 Task: Look for space in Dobrush, Belarus from 7th July, 2023 to 15th July, 2023 for 6 adults in price range Rs.15000 to Rs.20000. Place can be entire place with 3 bedrooms having 3 beds and 3 bathrooms. Property type can be house, flat, guest house. Amenities needed are: washing machine. Booking option can be shelf check-in. Required host language is English.
Action: Mouse moved to (425, 87)
Screenshot: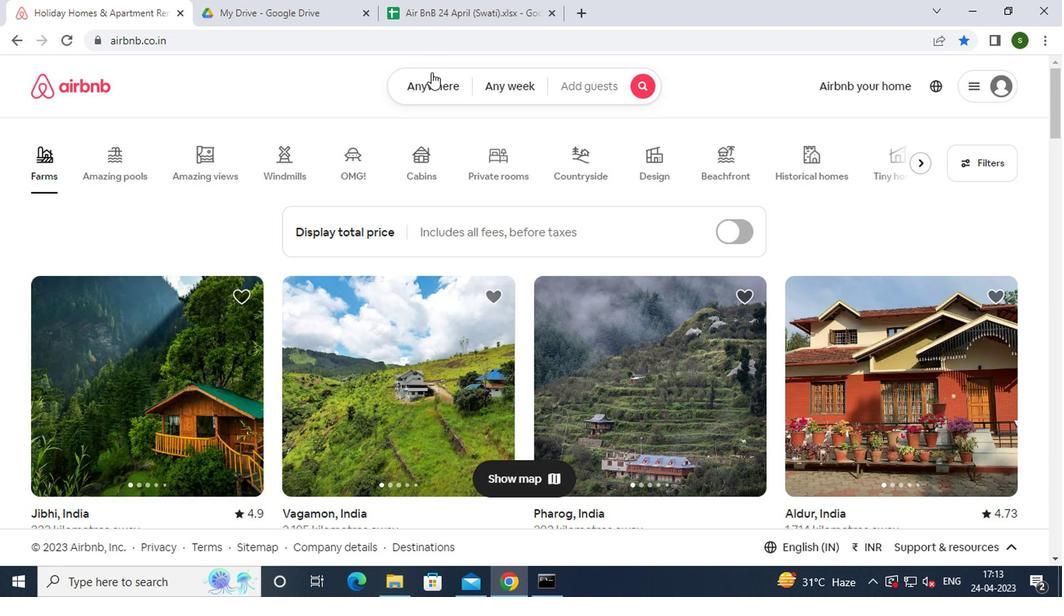 
Action: Mouse pressed left at (425, 87)
Screenshot: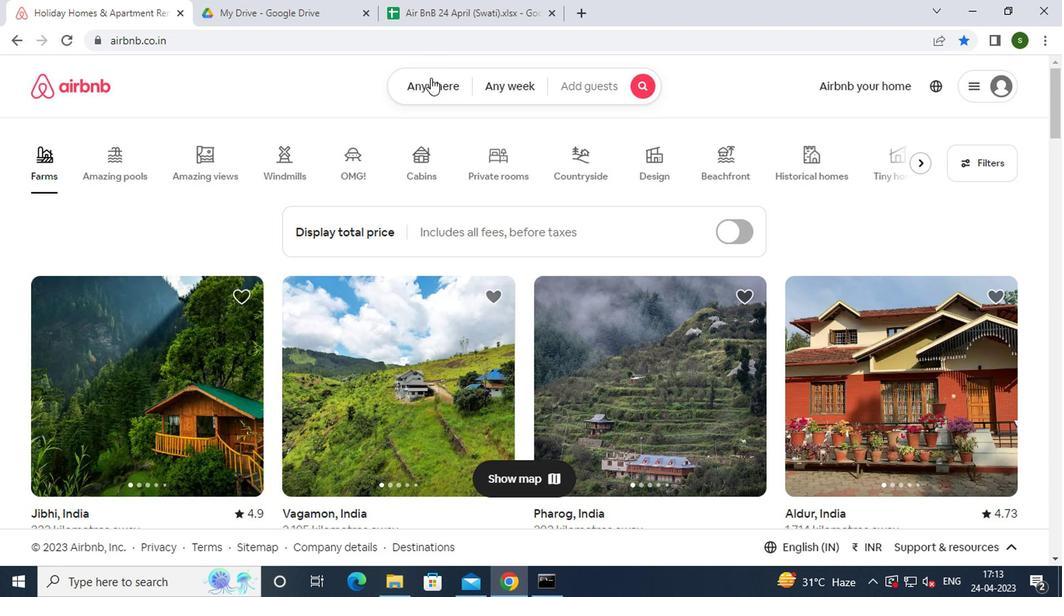
Action: Mouse moved to (298, 148)
Screenshot: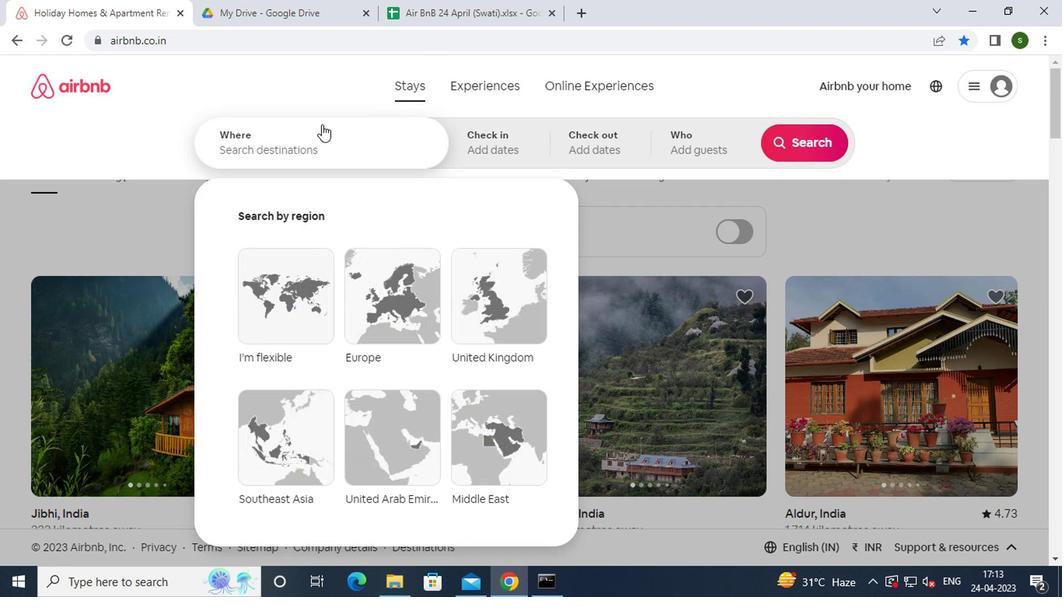 
Action: Mouse pressed left at (298, 148)
Screenshot: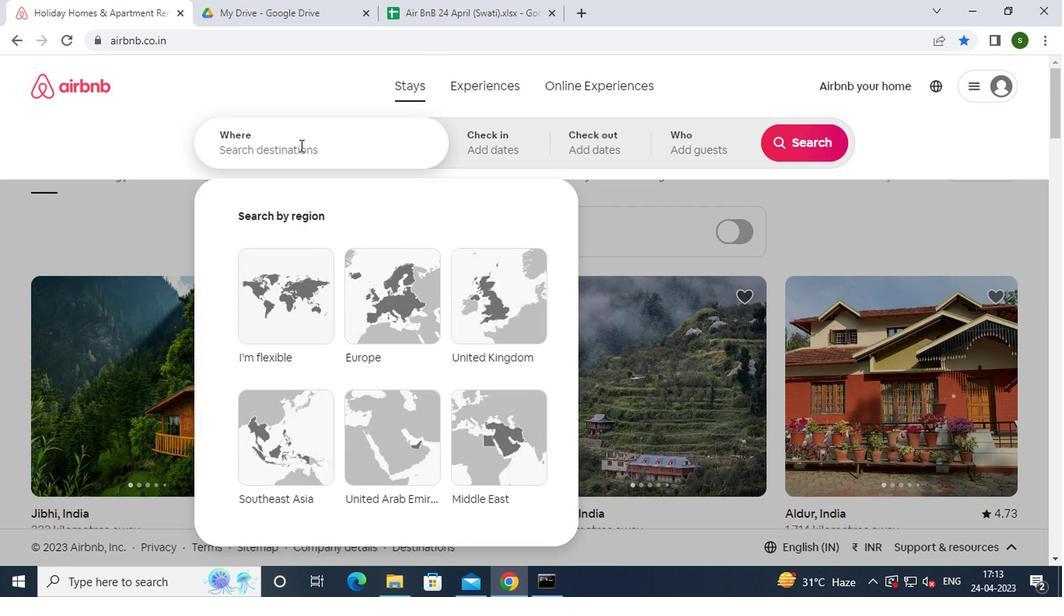 
Action: Key pressed d<Key.caps_lock>obrush
Screenshot: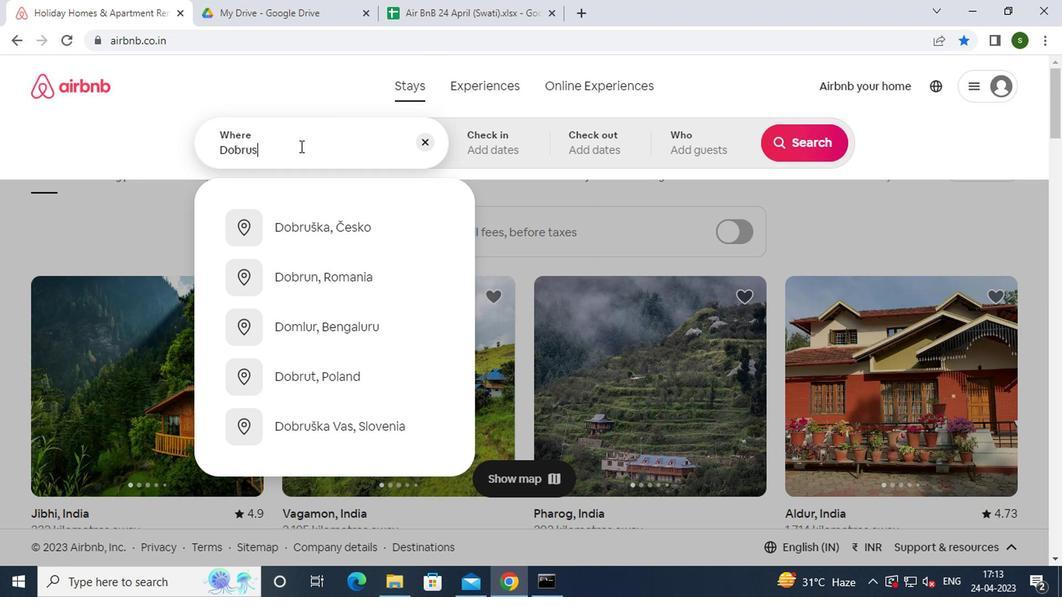 
Action: Mouse moved to (329, 310)
Screenshot: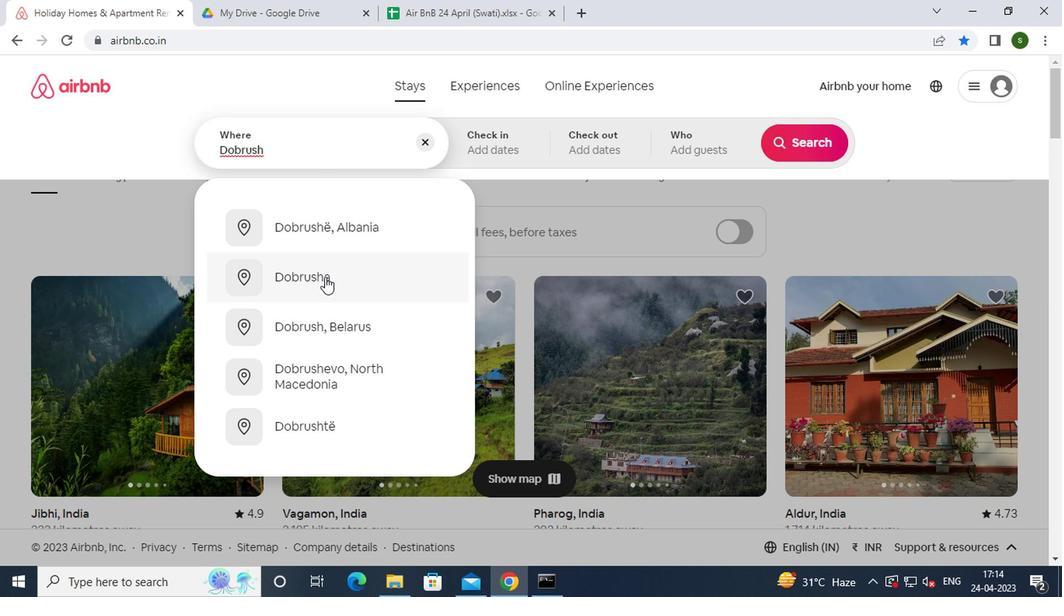 
Action: Mouse pressed left at (329, 310)
Screenshot: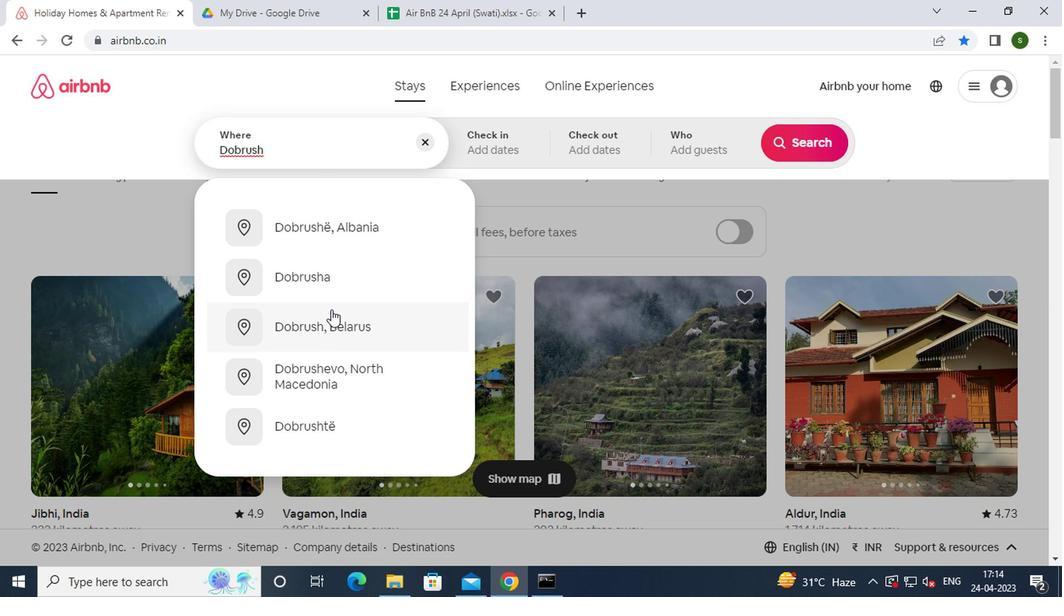 
Action: Mouse moved to (780, 266)
Screenshot: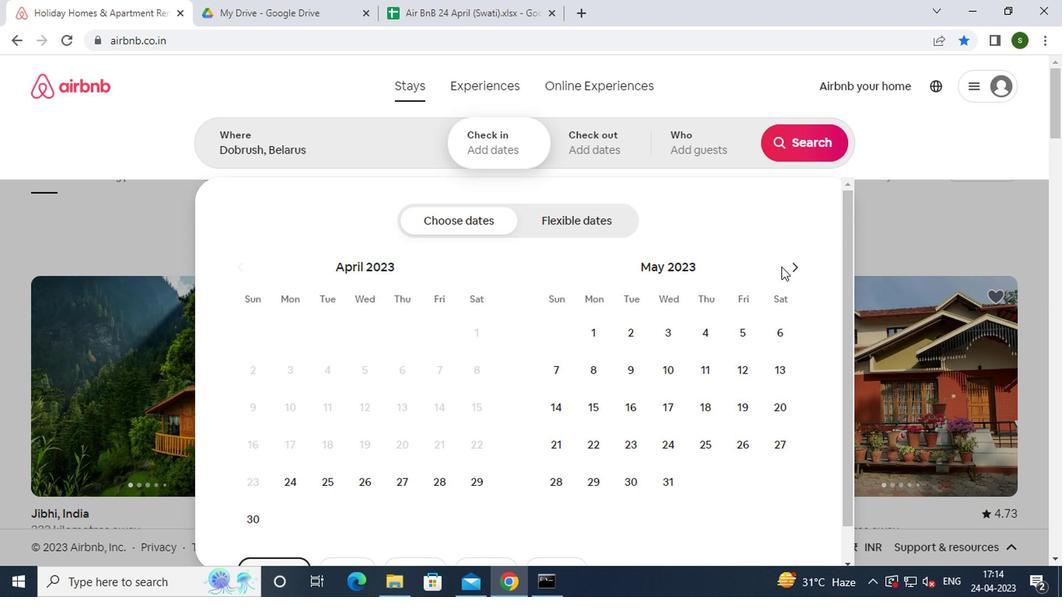 
Action: Mouse pressed left at (780, 266)
Screenshot: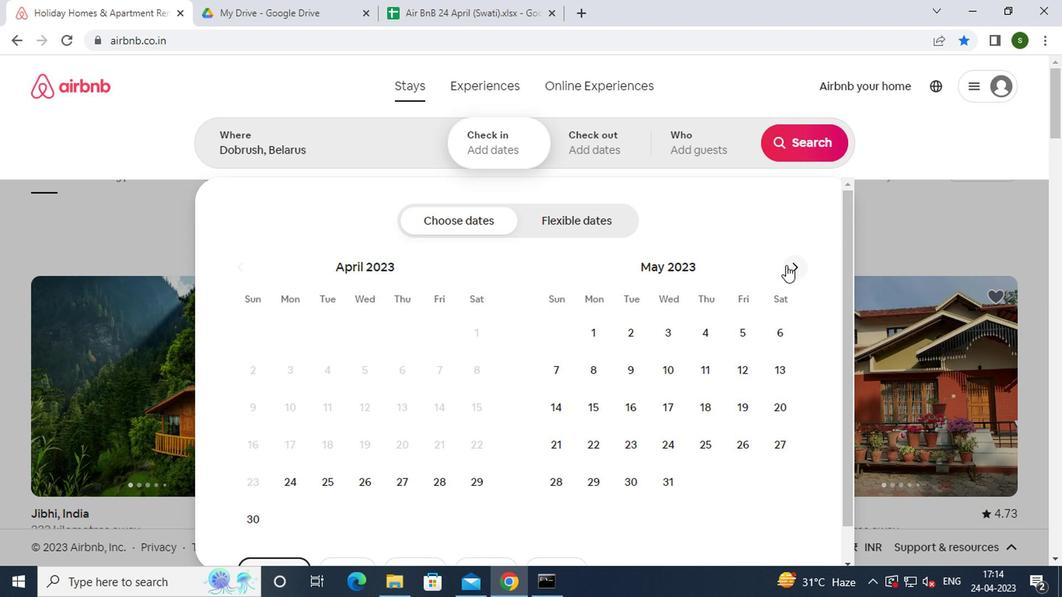 
Action: Mouse pressed left at (780, 266)
Screenshot: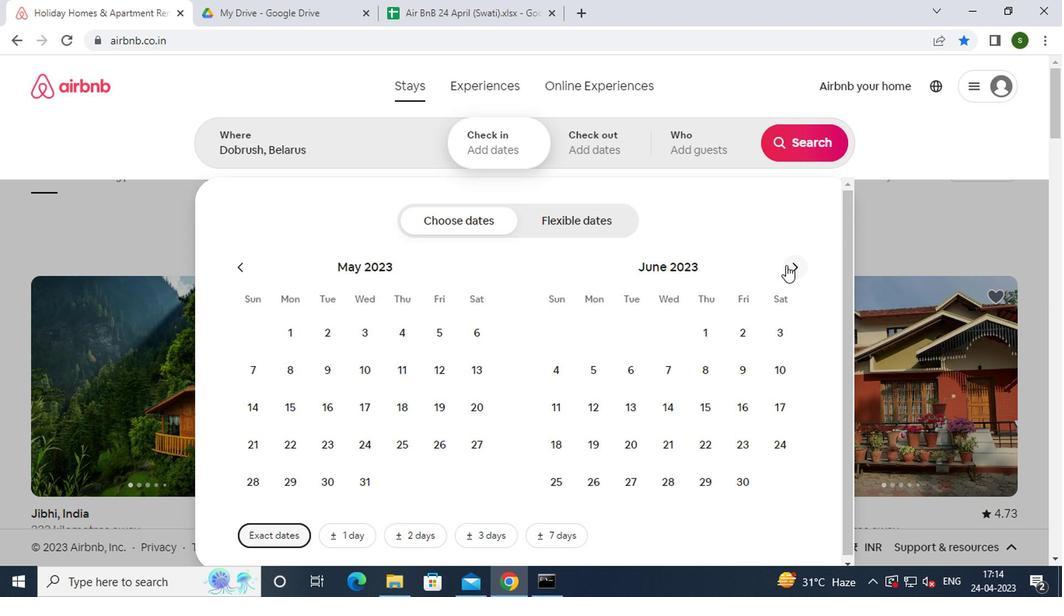 
Action: Mouse moved to (742, 366)
Screenshot: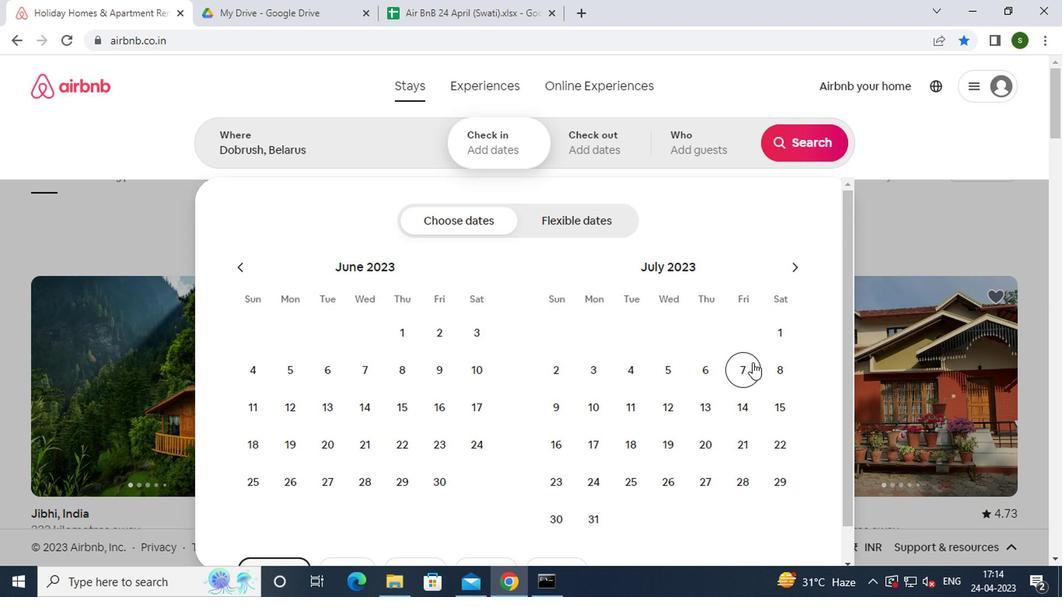 
Action: Mouse pressed left at (742, 366)
Screenshot: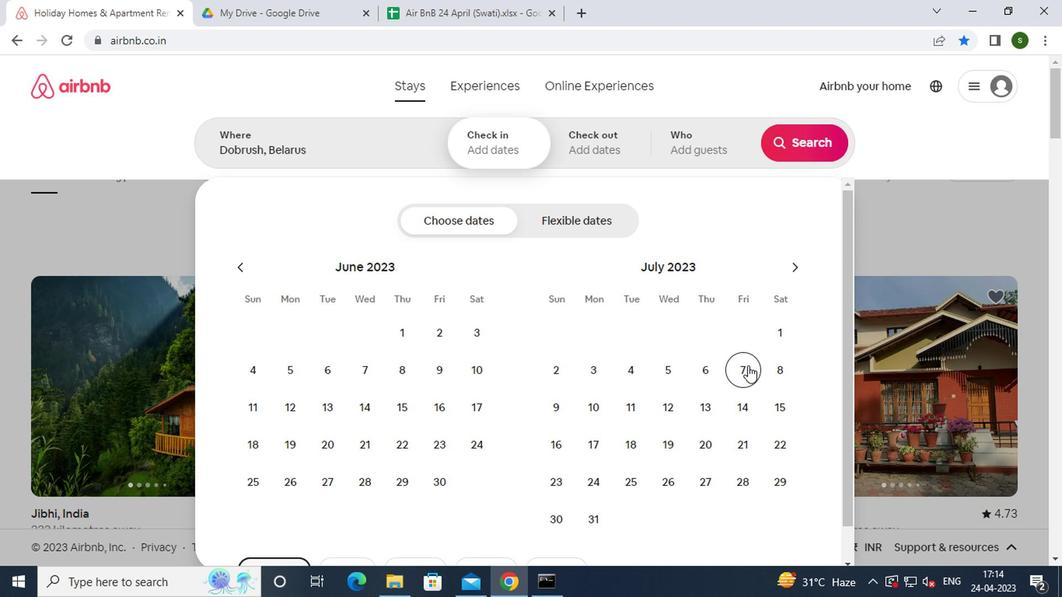 
Action: Mouse moved to (777, 404)
Screenshot: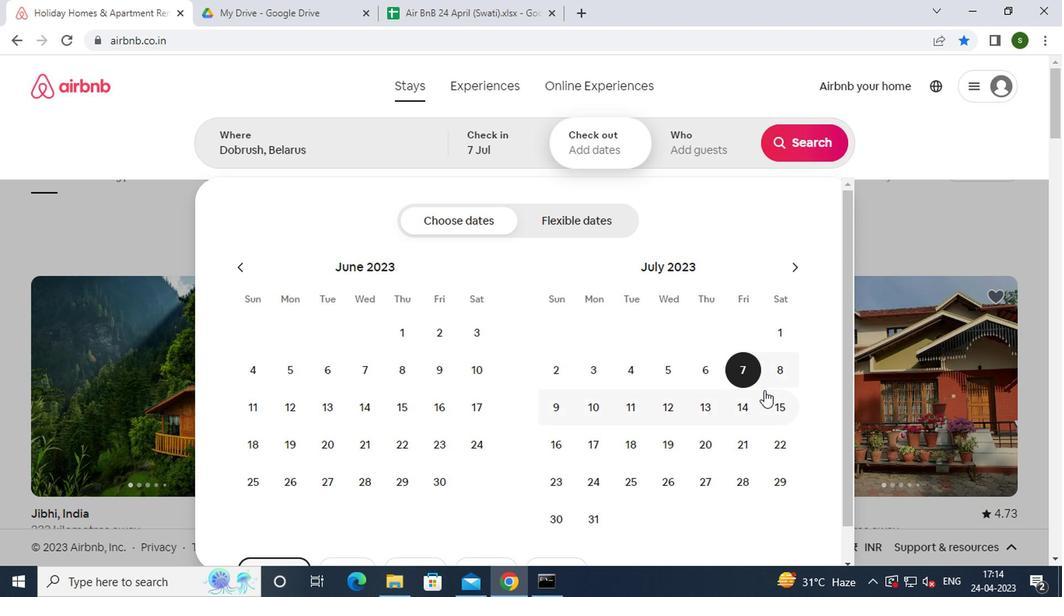 
Action: Mouse pressed left at (777, 404)
Screenshot: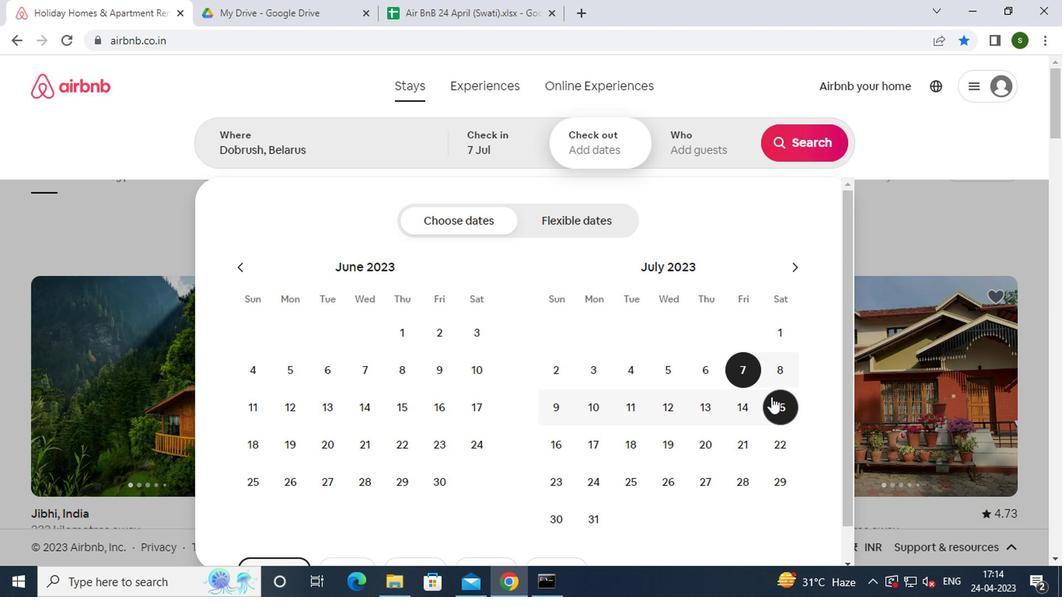 
Action: Mouse moved to (711, 158)
Screenshot: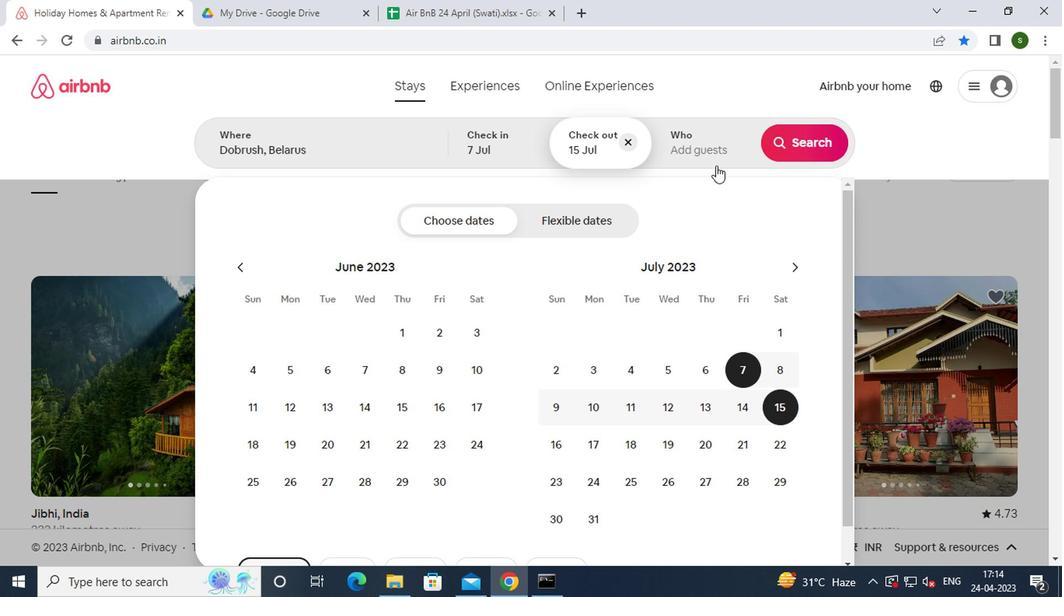 
Action: Mouse pressed left at (711, 158)
Screenshot: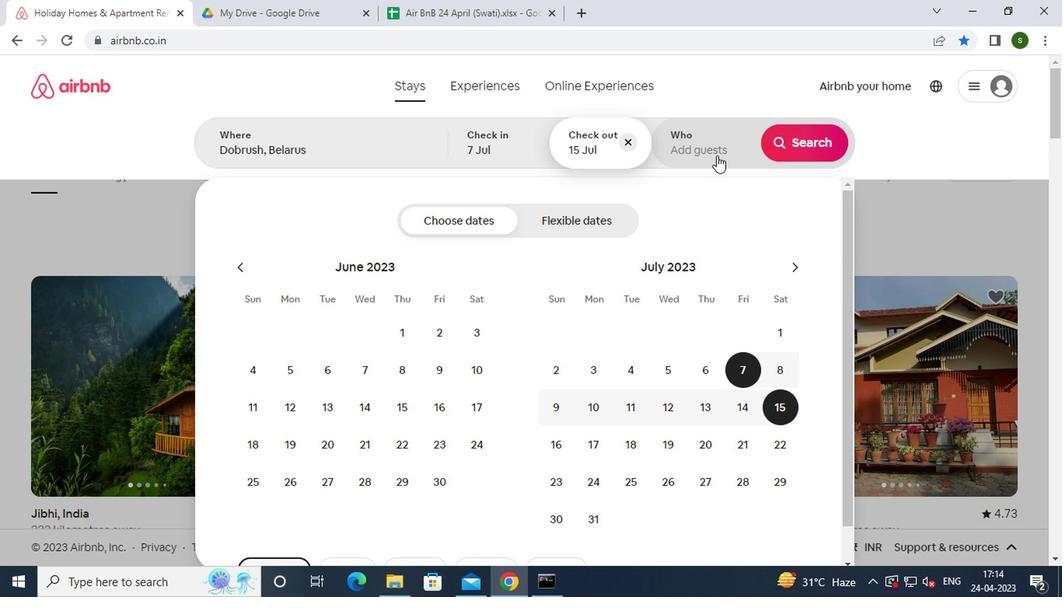 
Action: Mouse moved to (809, 222)
Screenshot: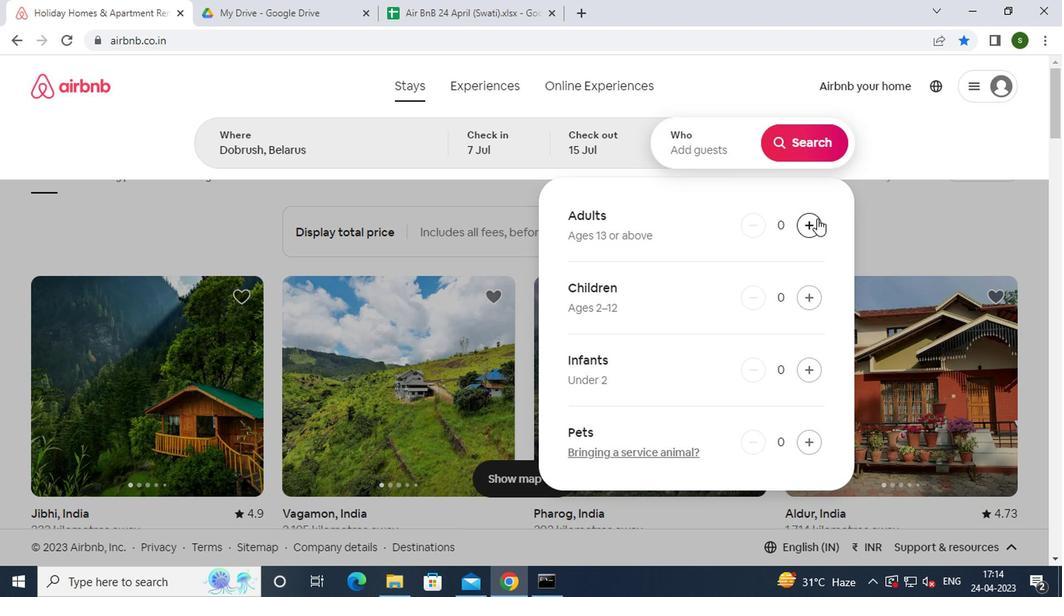 
Action: Mouse pressed left at (809, 222)
Screenshot: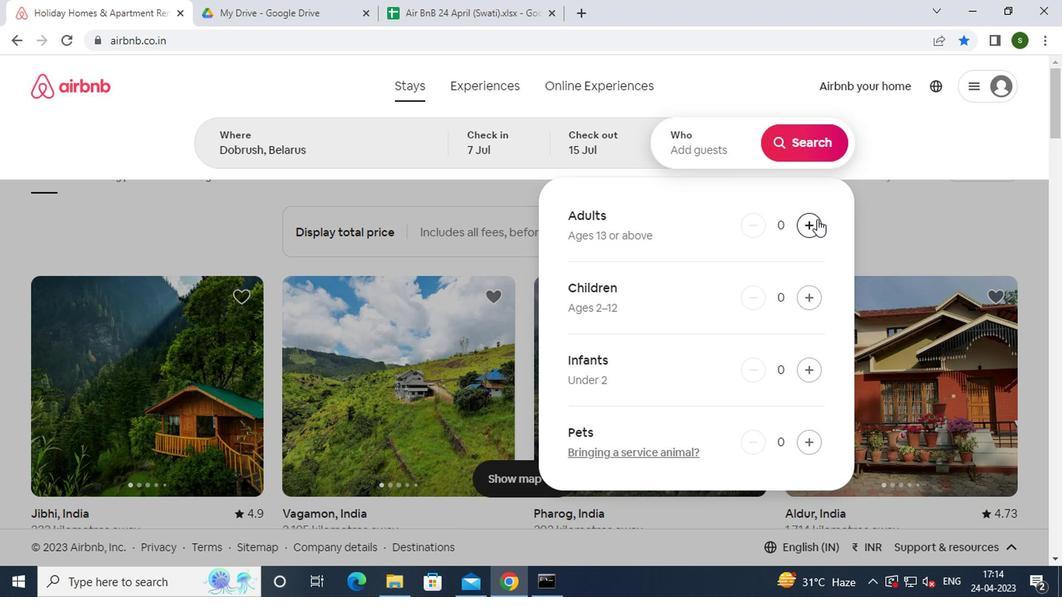 
Action: Mouse moved to (809, 222)
Screenshot: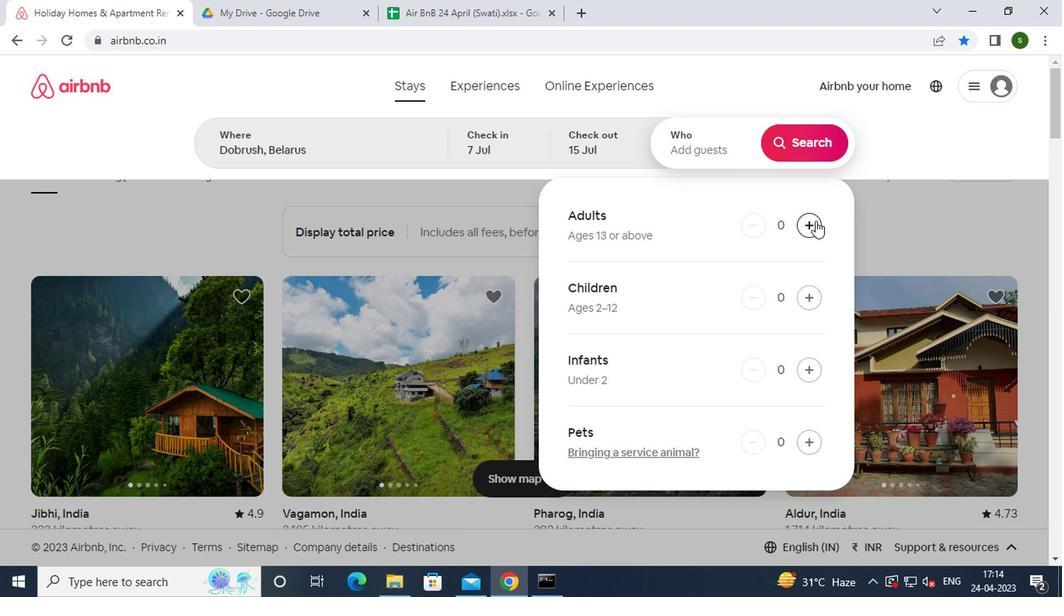 
Action: Mouse pressed left at (809, 222)
Screenshot: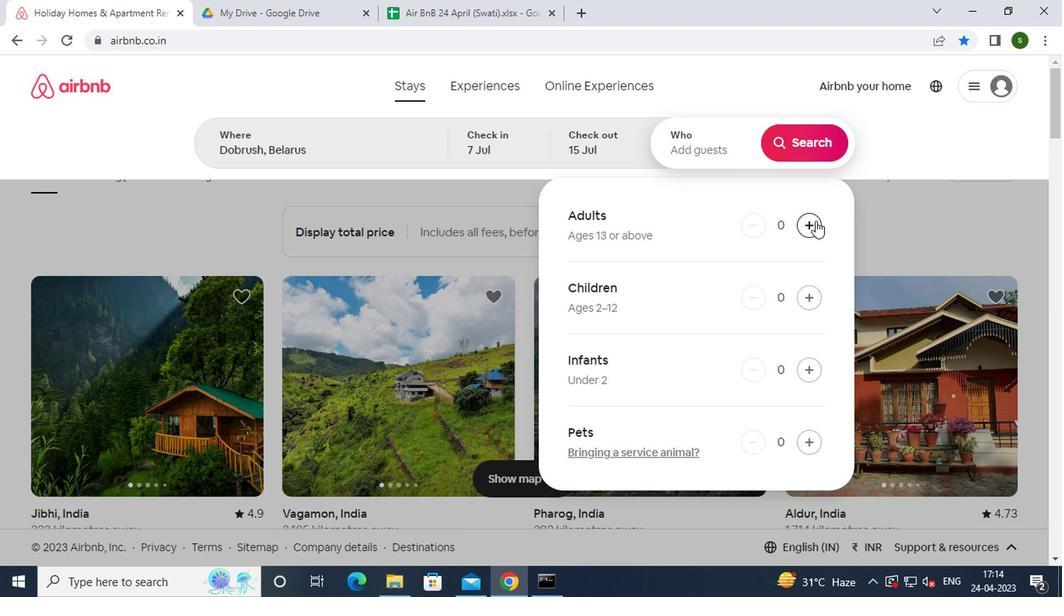 
Action: Mouse pressed left at (809, 222)
Screenshot: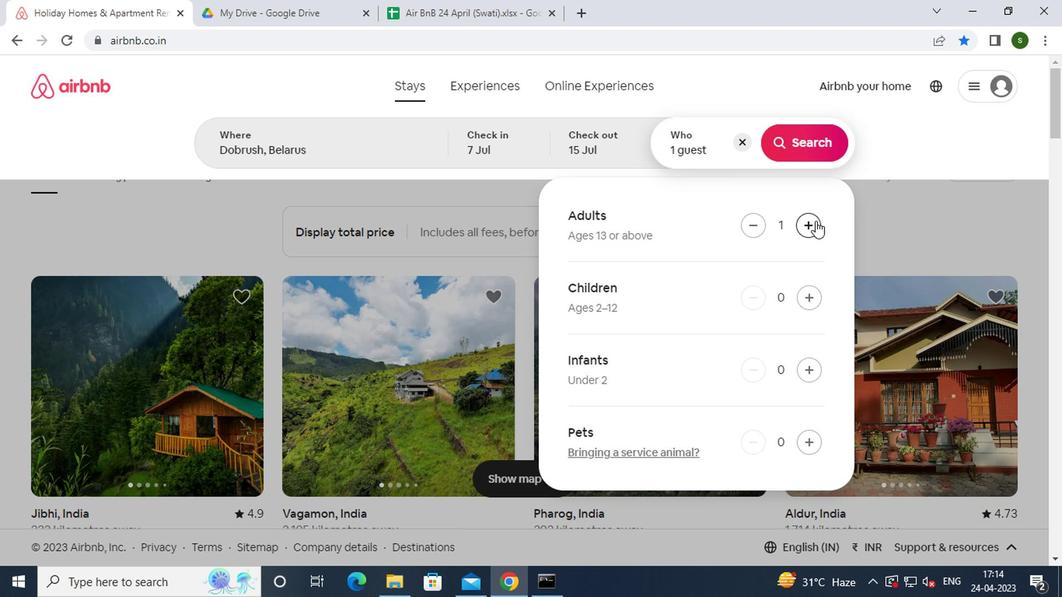 
Action: Mouse pressed left at (809, 222)
Screenshot: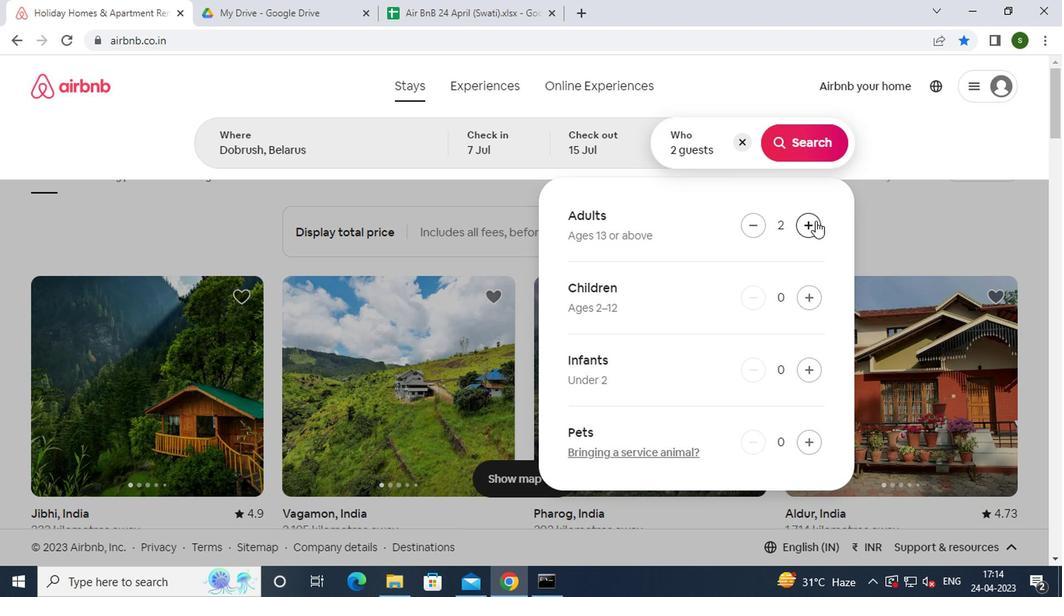 
Action: Mouse pressed left at (809, 222)
Screenshot: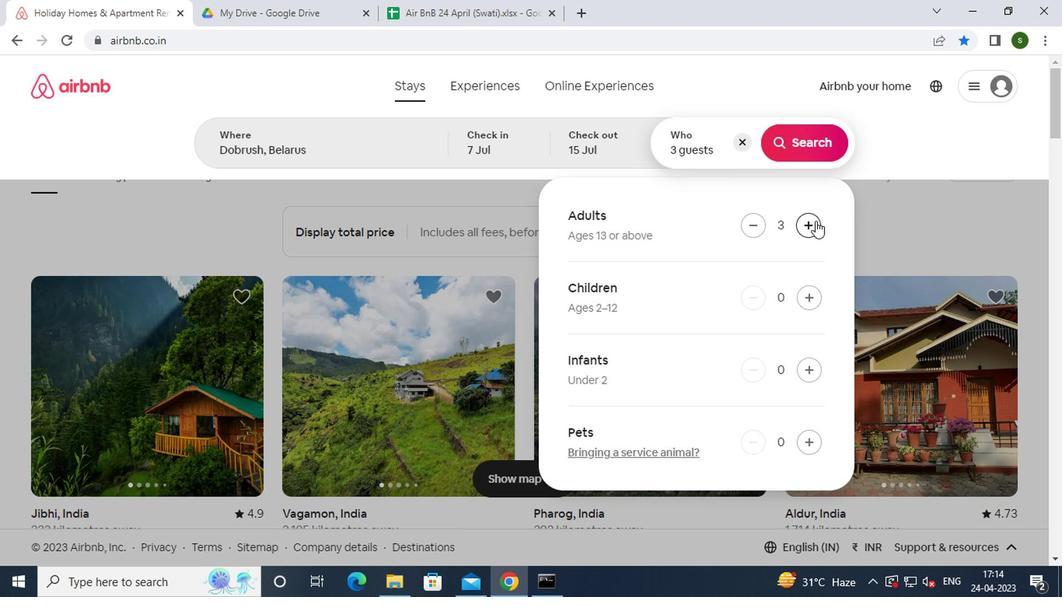
Action: Mouse pressed left at (809, 222)
Screenshot: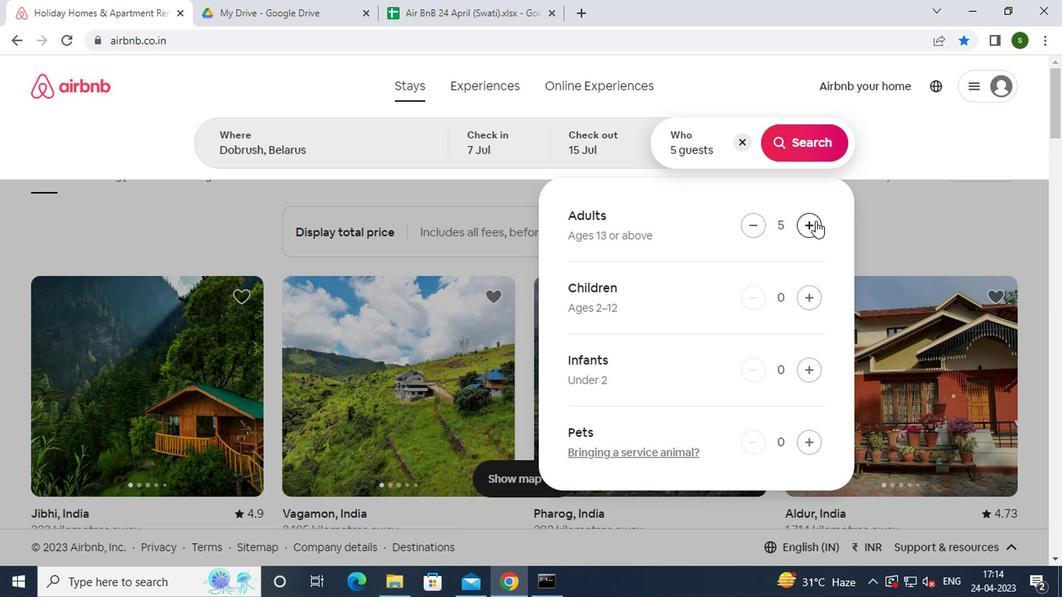 
Action: Mouse moved to (807, 149)
Screenshot: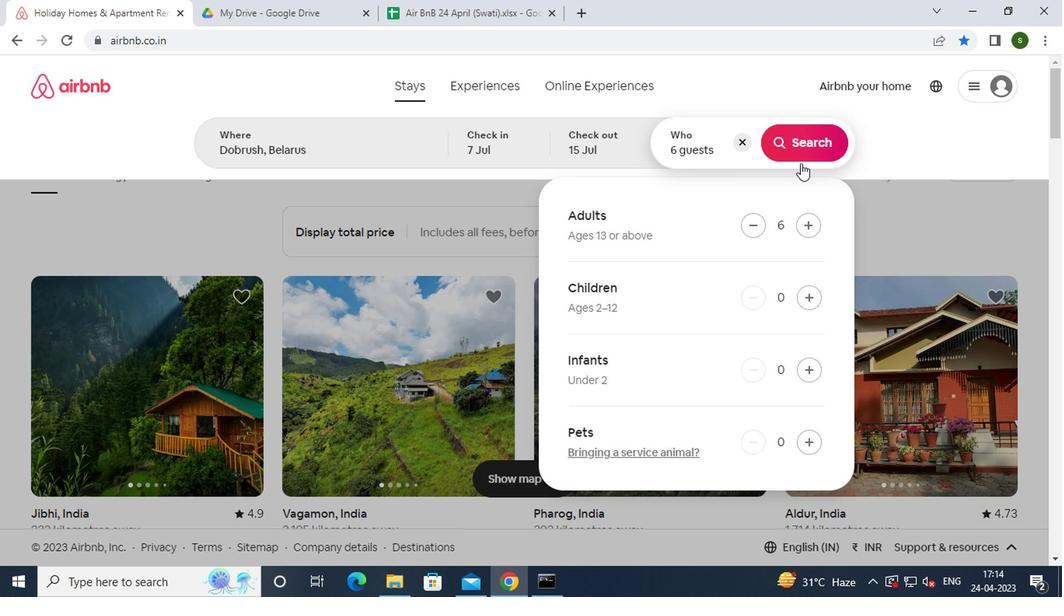 
Action: Mouse pressed left at (807, 149)
Screenshot: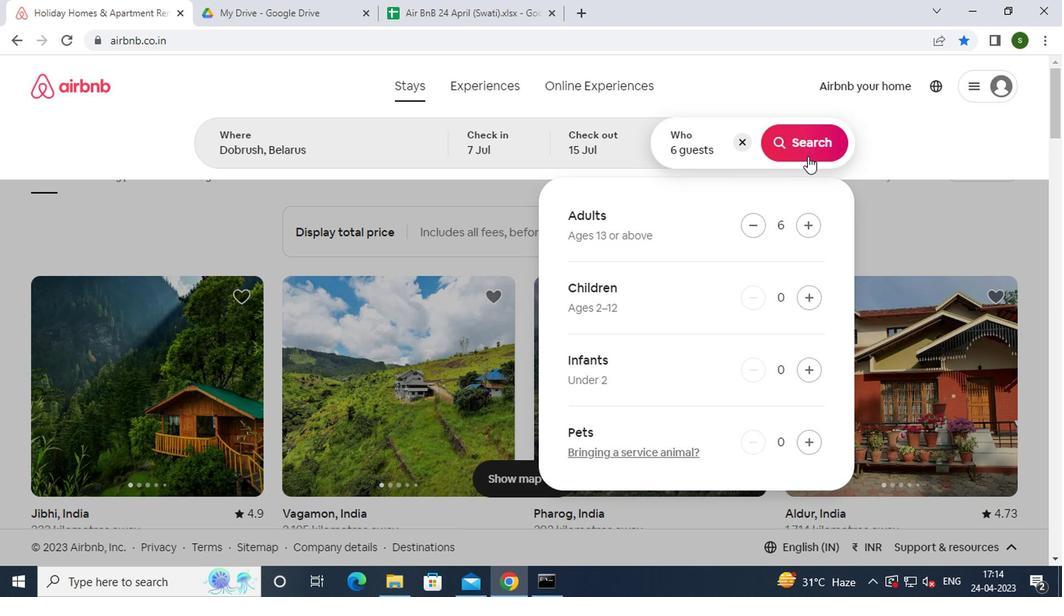 
Action: Mouse moved to (973, 147)
Screenshot: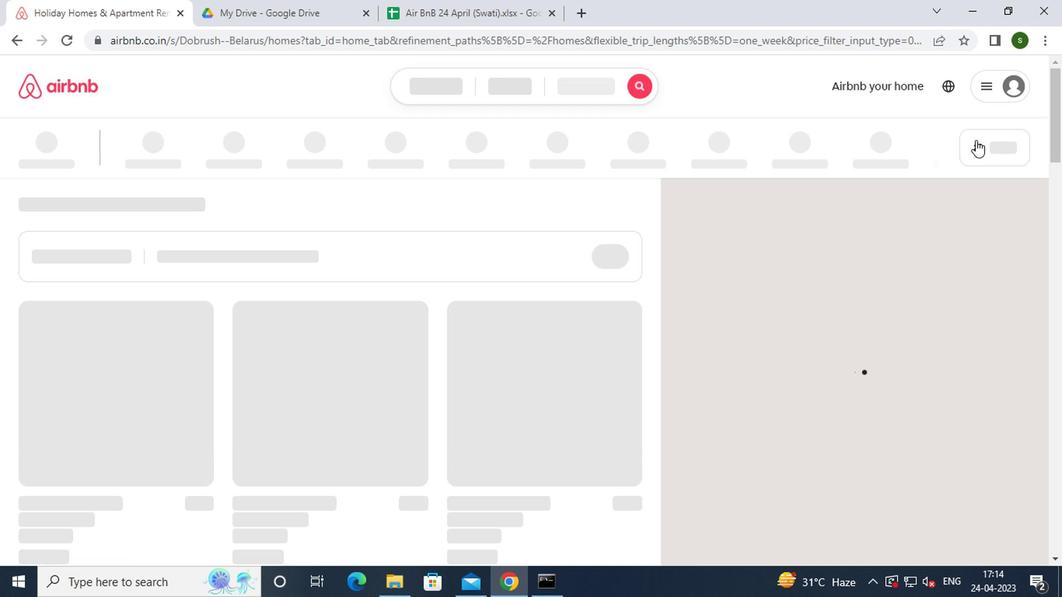 
Action: Mouse pressed left at (973, 147)
Screenshot: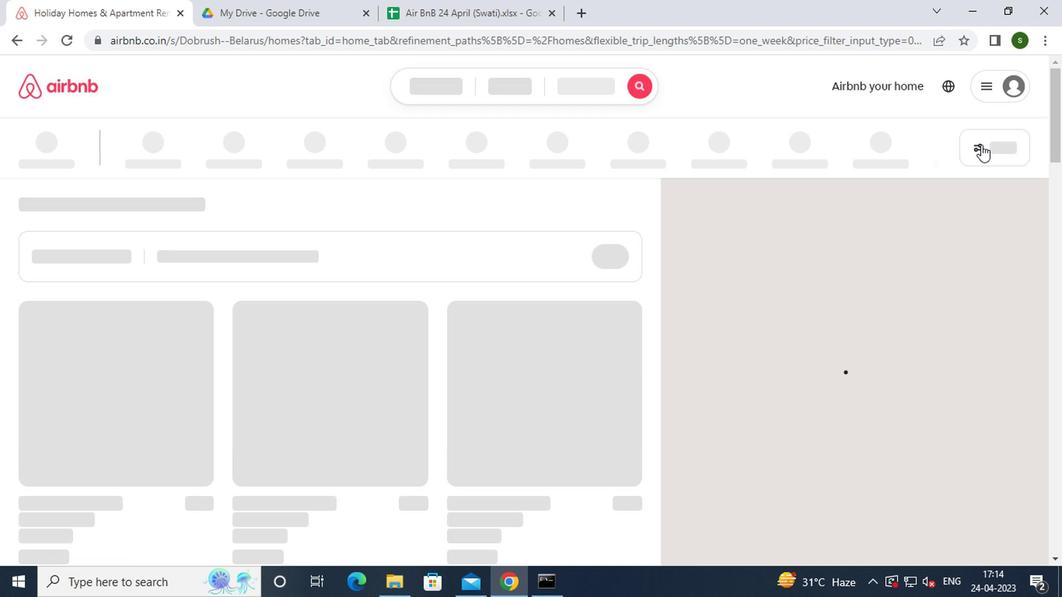 
Action: Mouse moved to (475, 333)
Screenshot: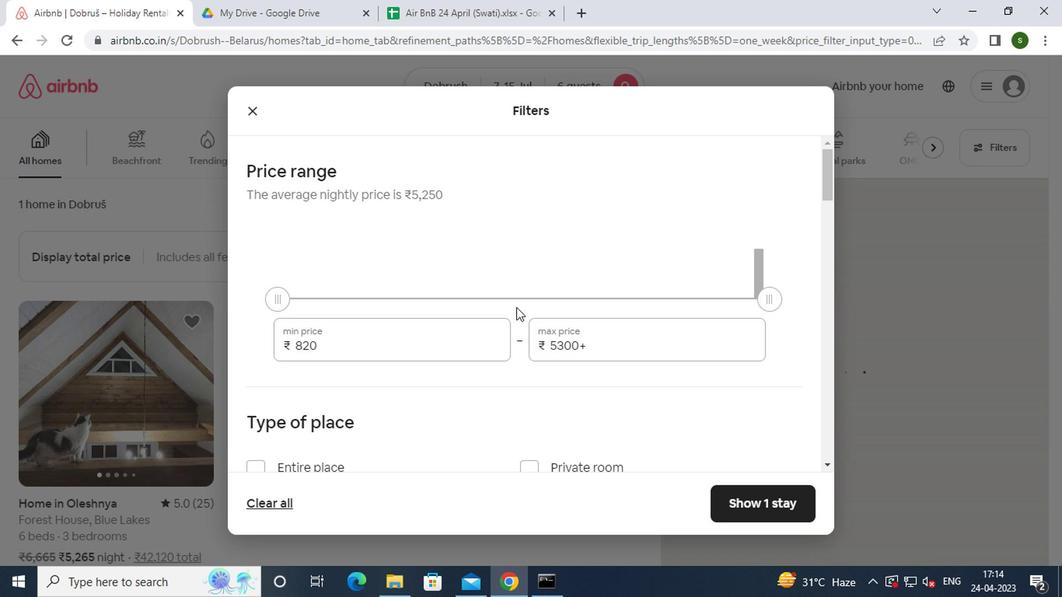 
Action: Mouse pressed left at (475, 333)
Screenshot: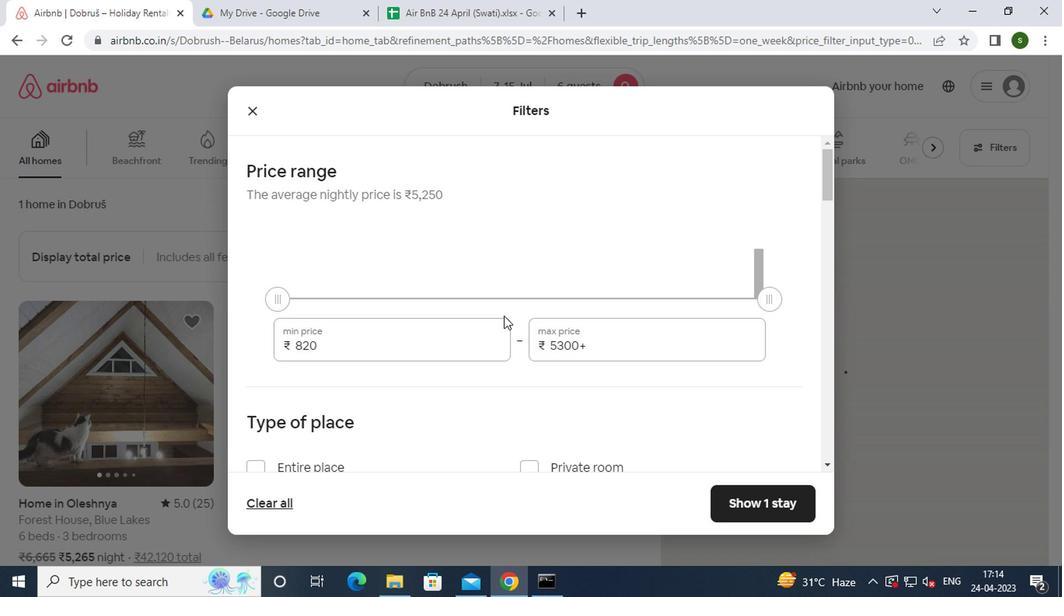 
Action: Key pressed <Key.backspace><Key.backspace><Key.backspace><Key.backspace><Key.backspace><Key.backspace><Key.backspace><Key.backspace>15000
Screenshot: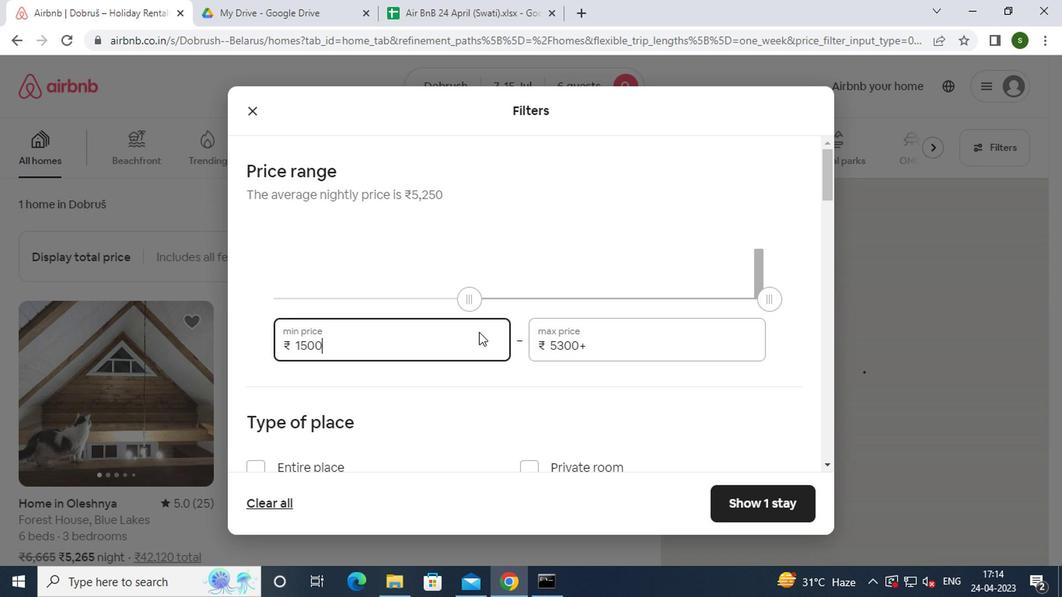 
Action: Mouse moved to (625, 346)
Screenshot: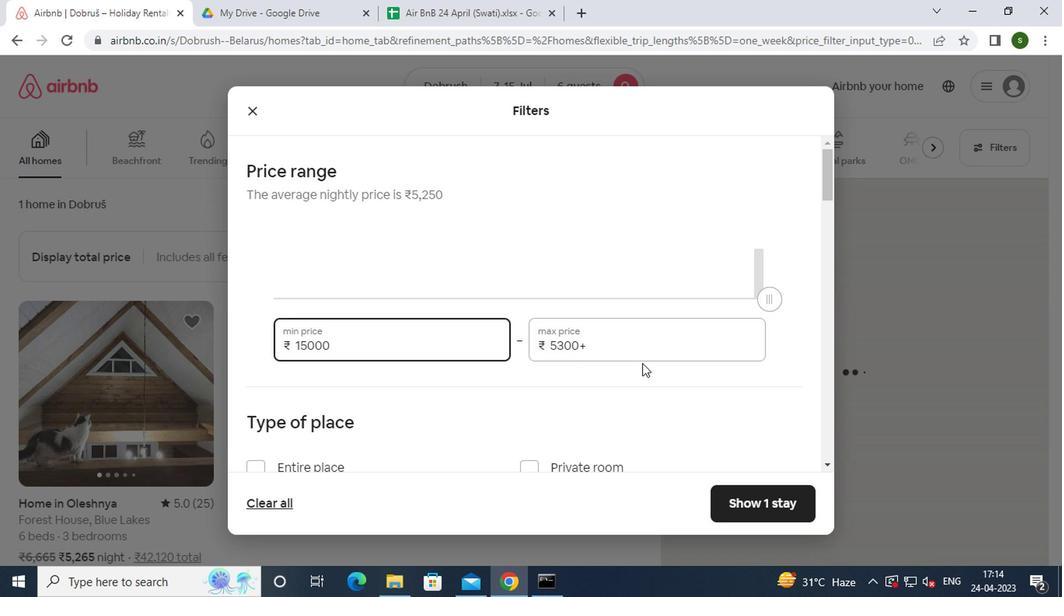 
Action: Mouse pressed left at (625, 346)
Screenshot: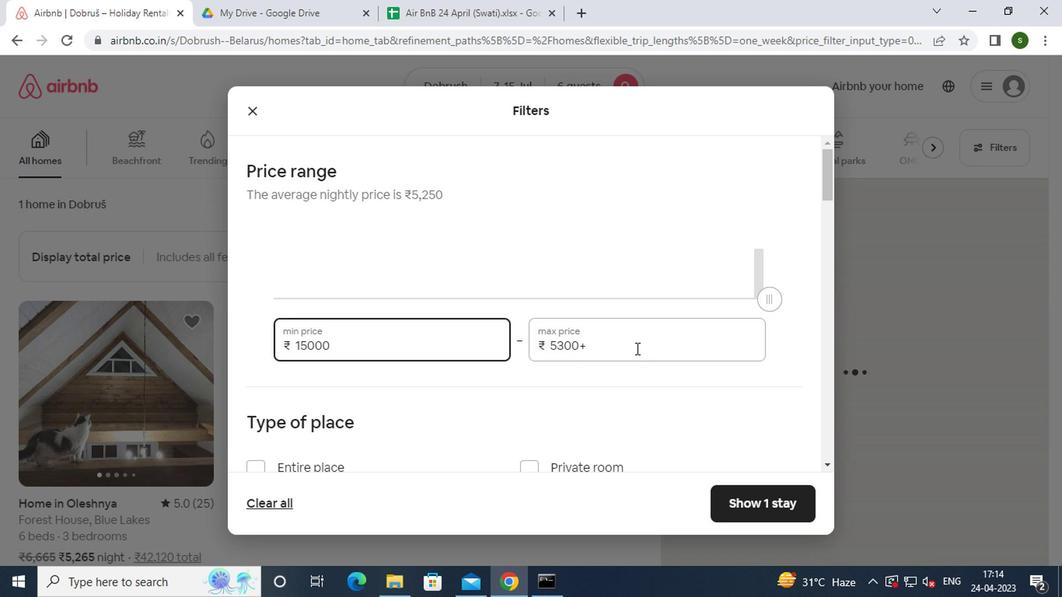 
Action: Mouse moved to (625, 345)
Screenshot: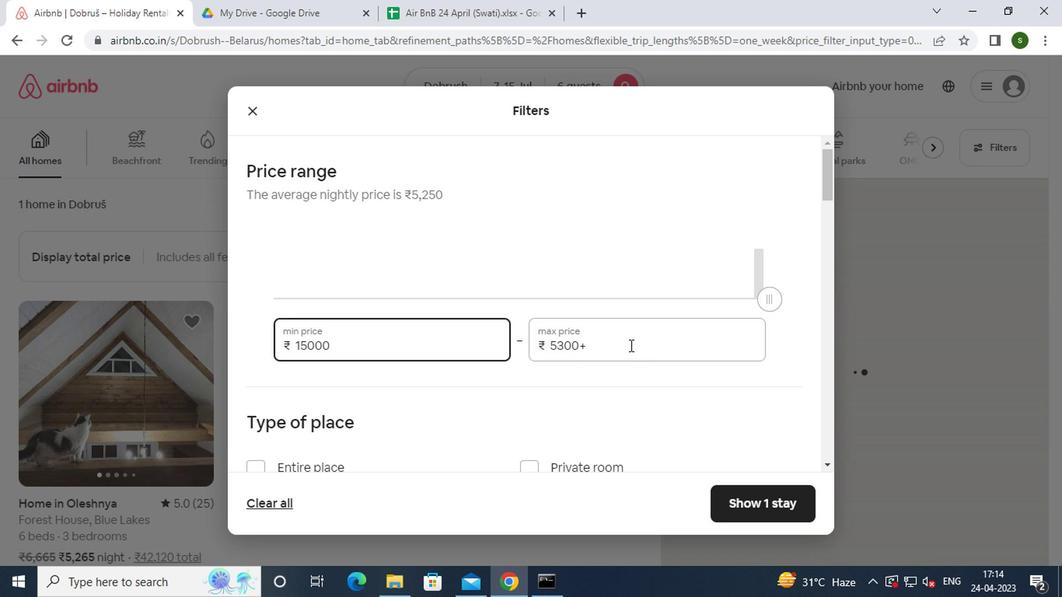 
Action: Key pressed <Key.backspace><Key.backspace><Key.backspace><Key.backspace><Key.backspace><Key.backspace><Key.backspace><Key.backspace><Key.backspace>20000
Screenshot: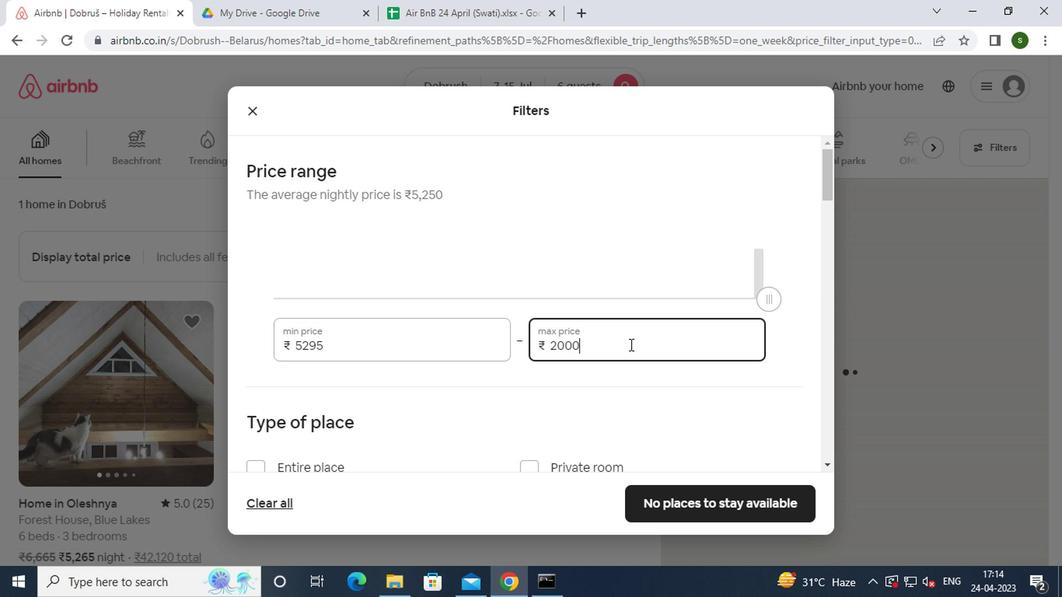 
Action: Mouse moved to (474, 360)
Screenshot: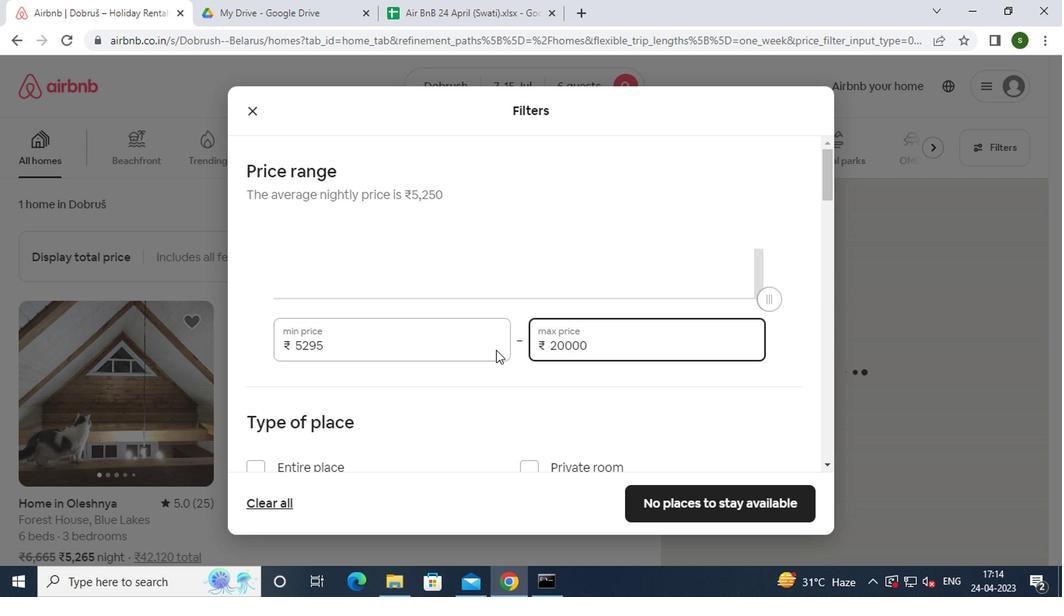 
Action: Mouse scrolled (474, 359) with delta (0, -1)
Screenshot: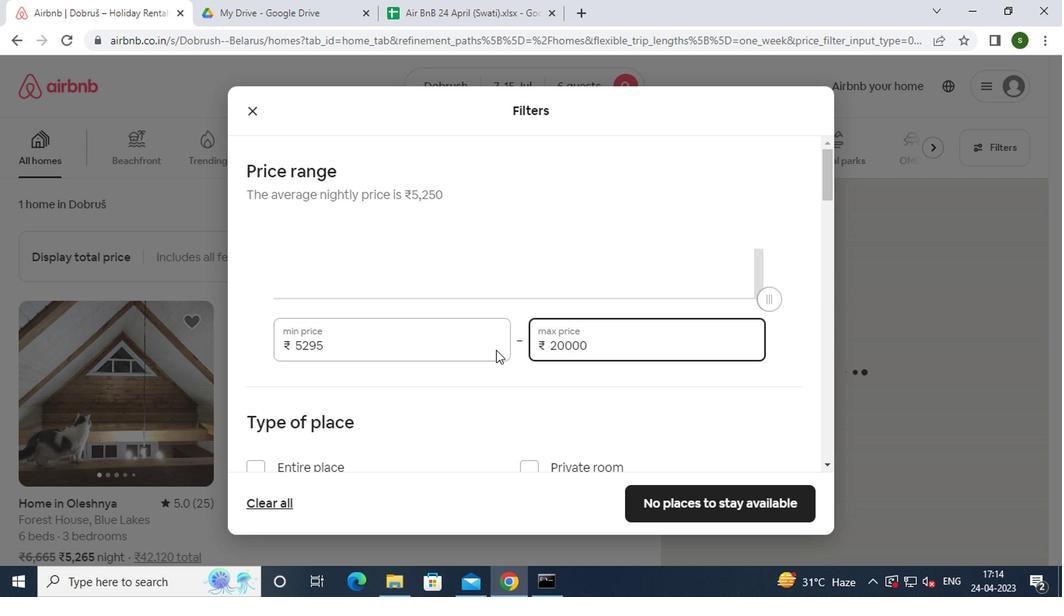 
Action: Mouse scrolled (474, 359) with delta (0, -1)
Screenshot: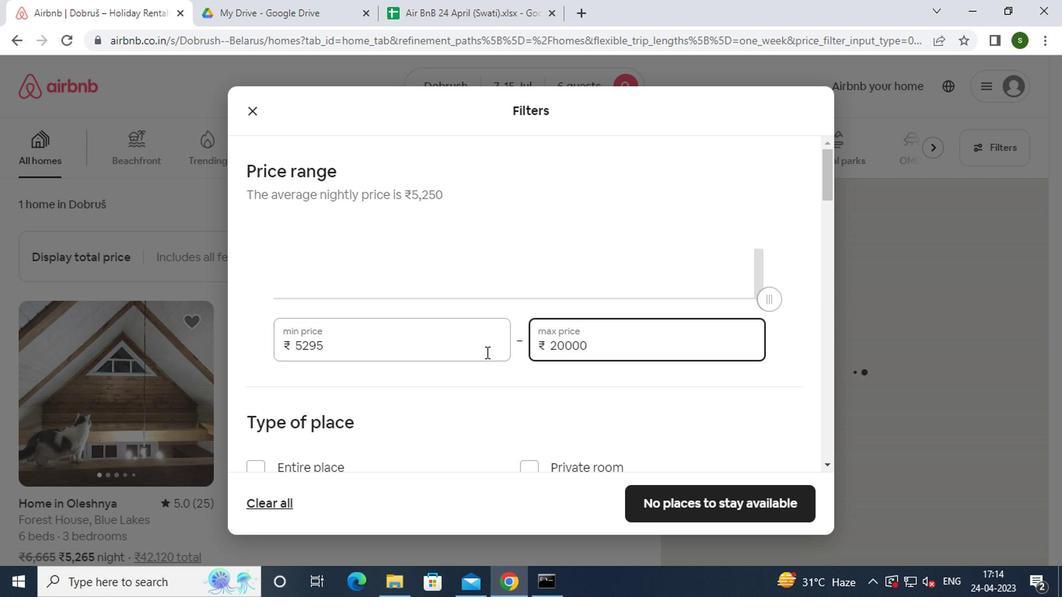 
Action: Mouse moved to (315, 319)
Screenshot: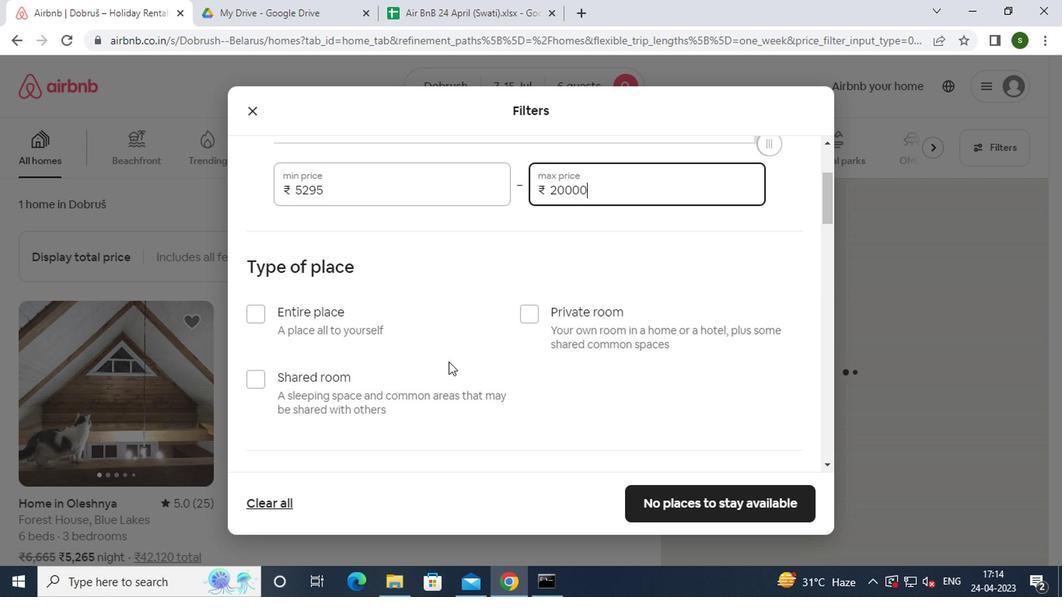 
Action: Mouse pressed left at (315, 319)
Screenshot: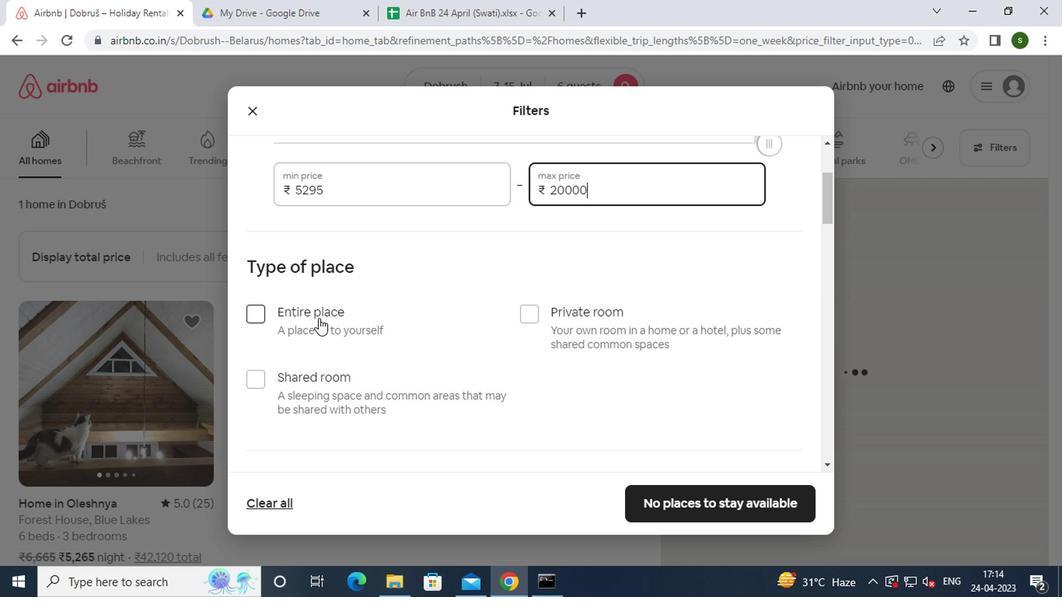 
Action: Mouse moved to (391, 322)
Screenshot: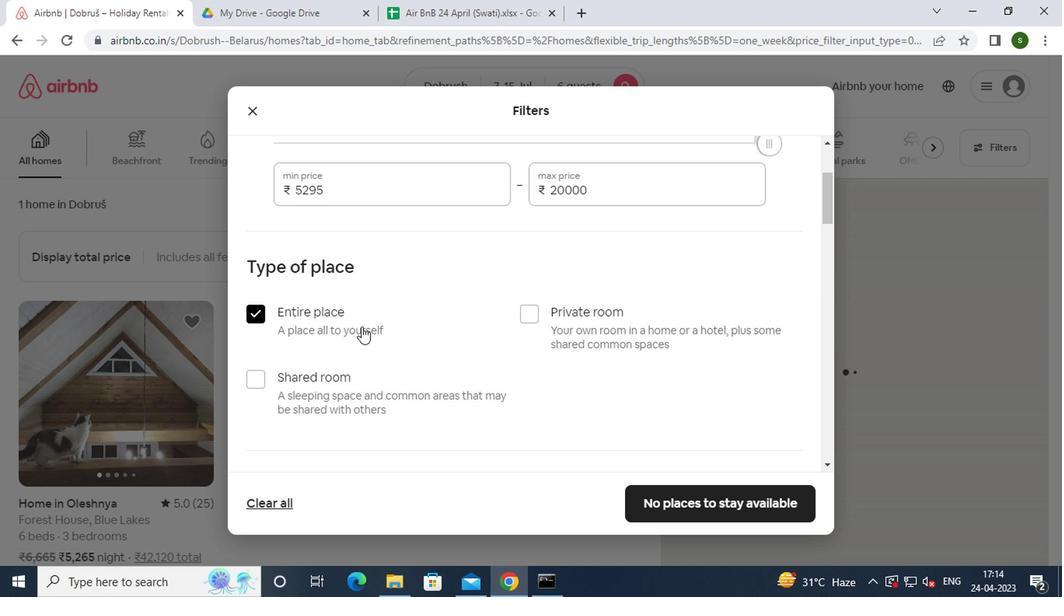 
Action: Mouse scrolled (391, 321) with delta (0, 0)
Screenshot: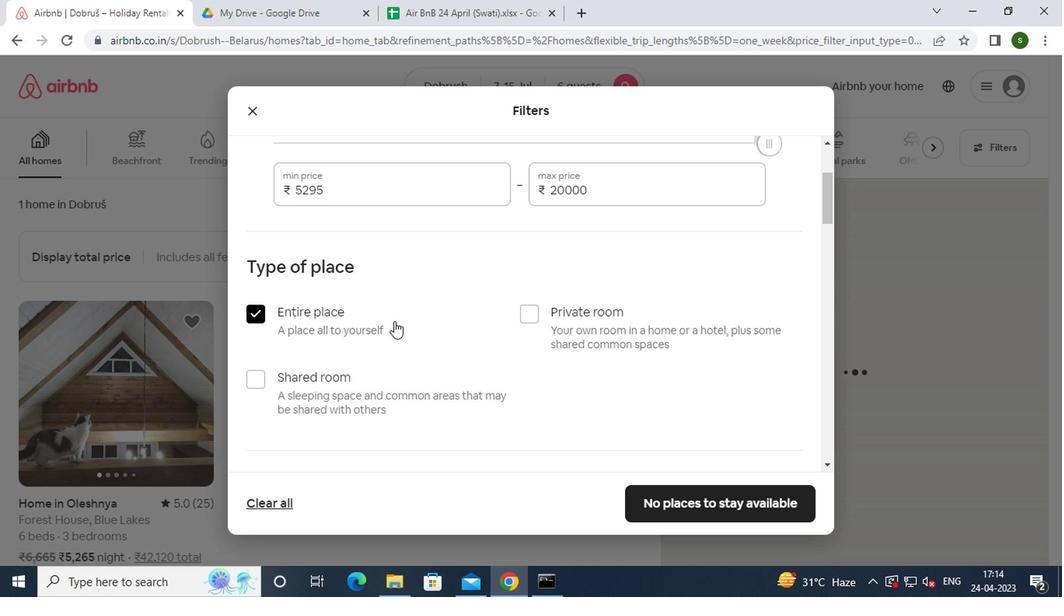 
Action: Mouse scrolled (391, 321) with delta (0, 0)
Screenshot: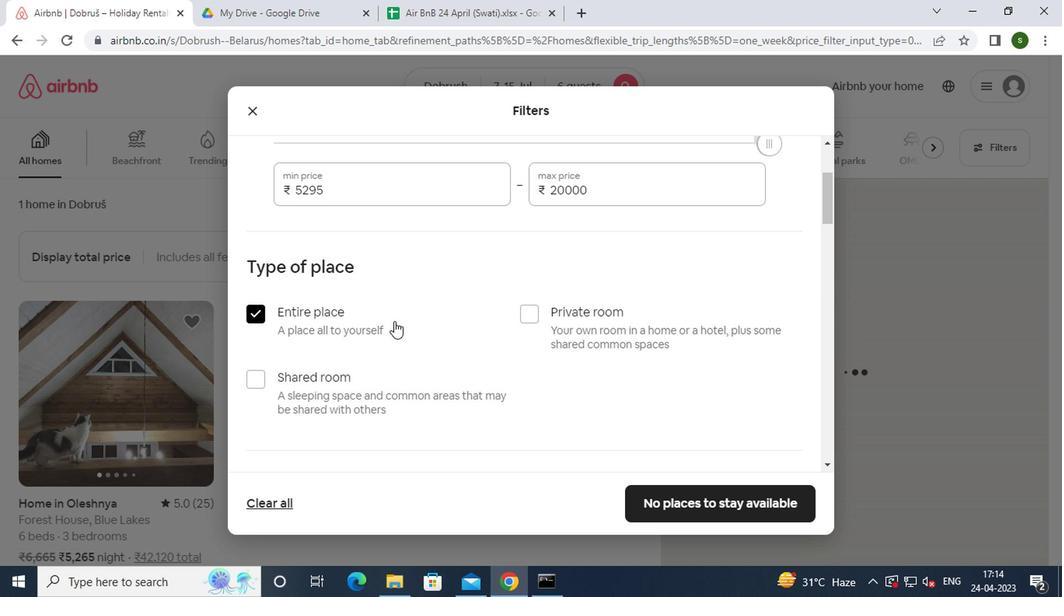 
Action: Mouse scrolled (391, 321) with delta (0, 0)
Screenshot: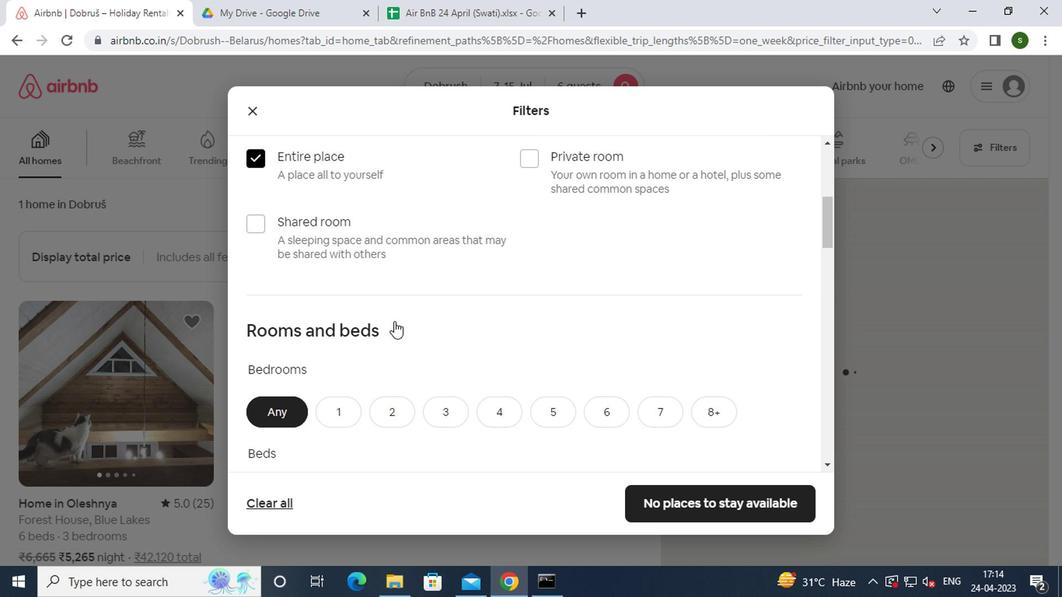 
Action: Mouse scrolled (391, 321) with delta (0, 0)
Screenshot: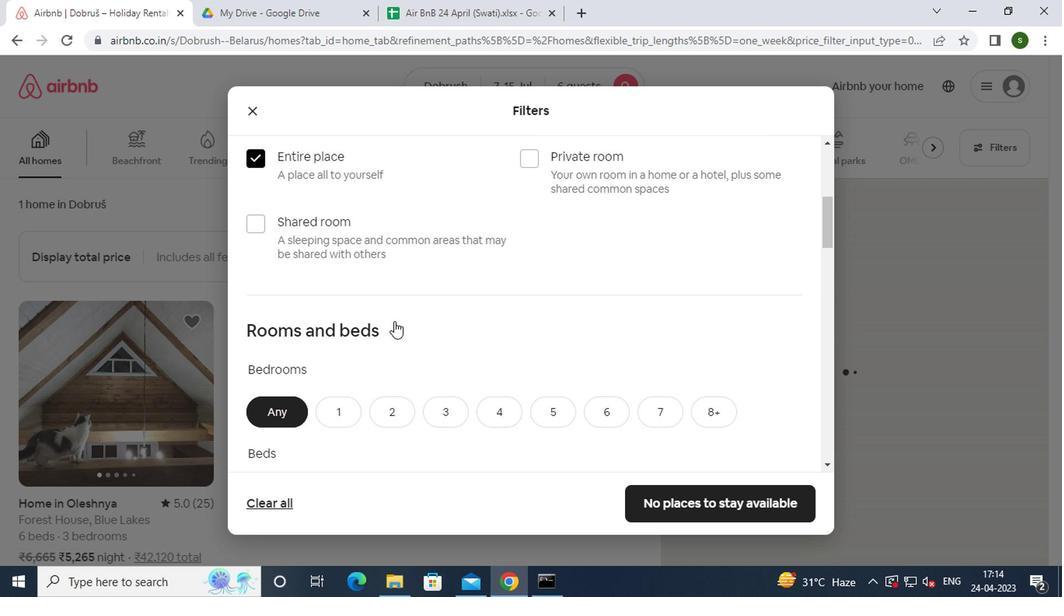 
Action: Mouse moved to (453, 260)
Screenshot: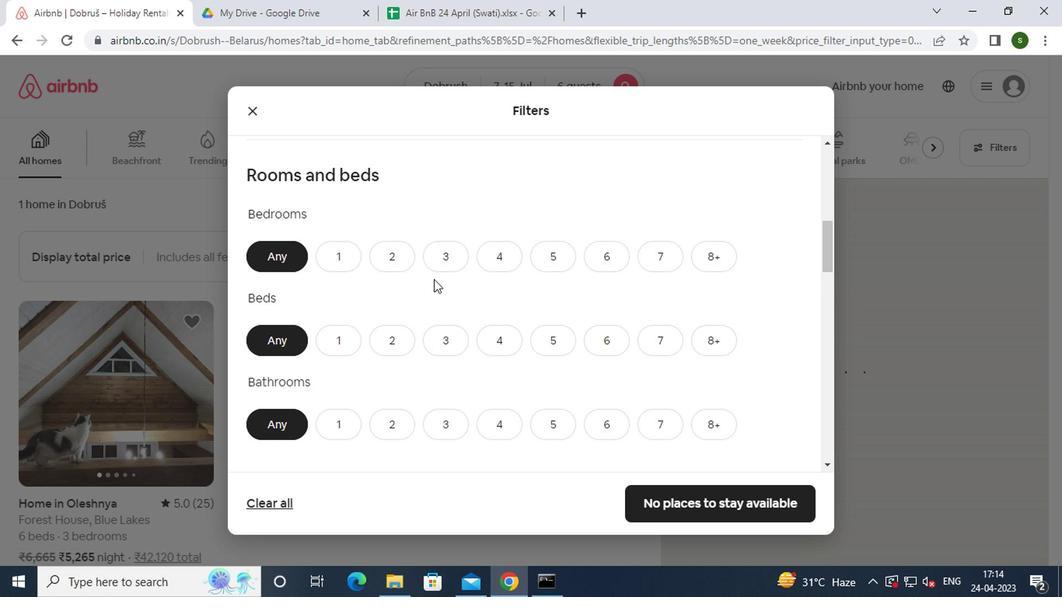 
Action: Mouse pressed left at (453, 260)
Screenshot: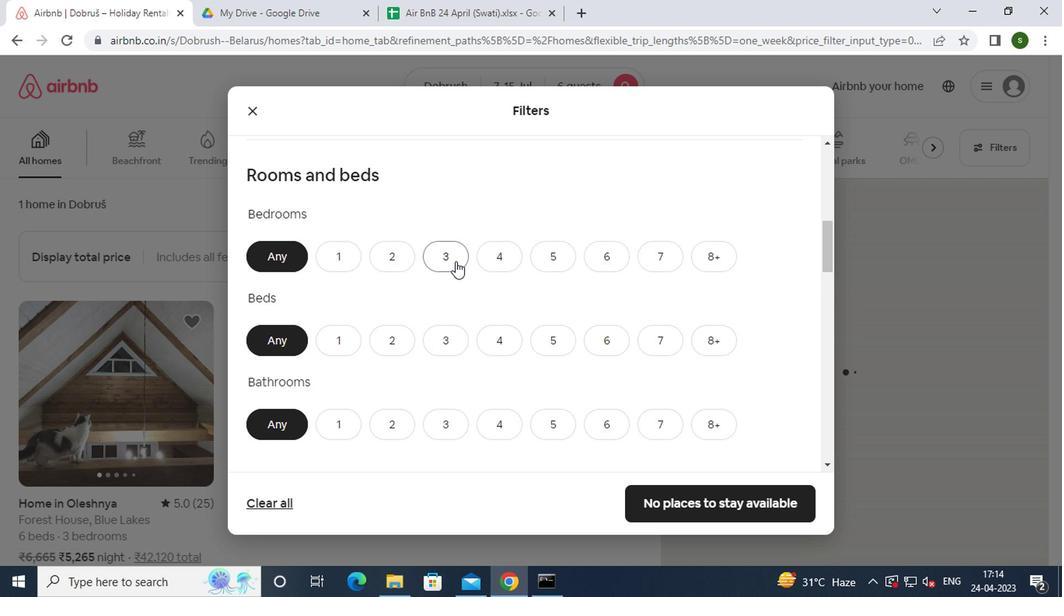 
Action: Mouse moved to (429, 340)
Screenshot: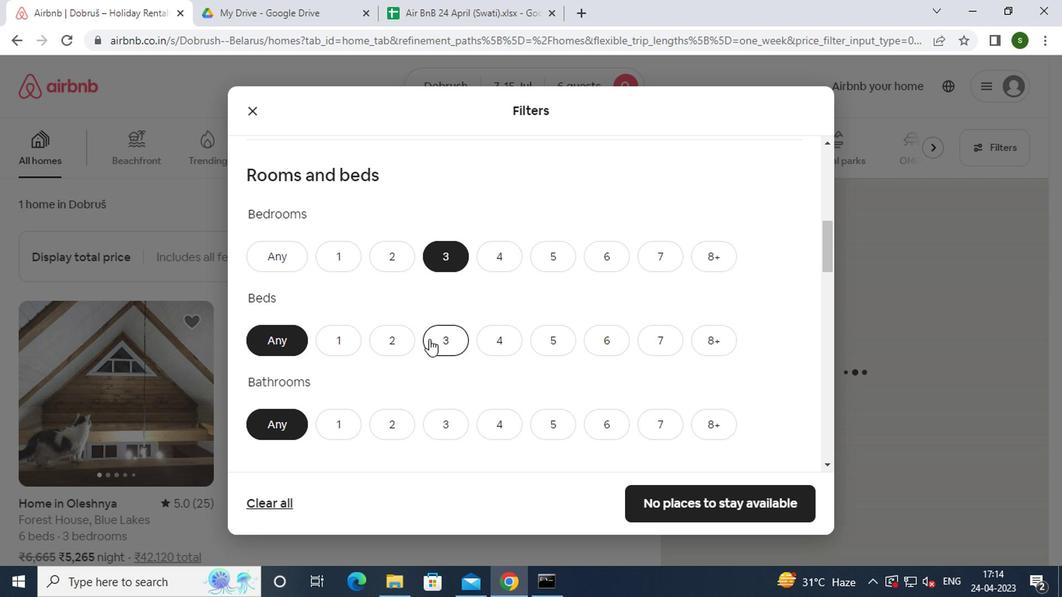 
Action: Mouse pressed left at (429, 340)
Screenshot: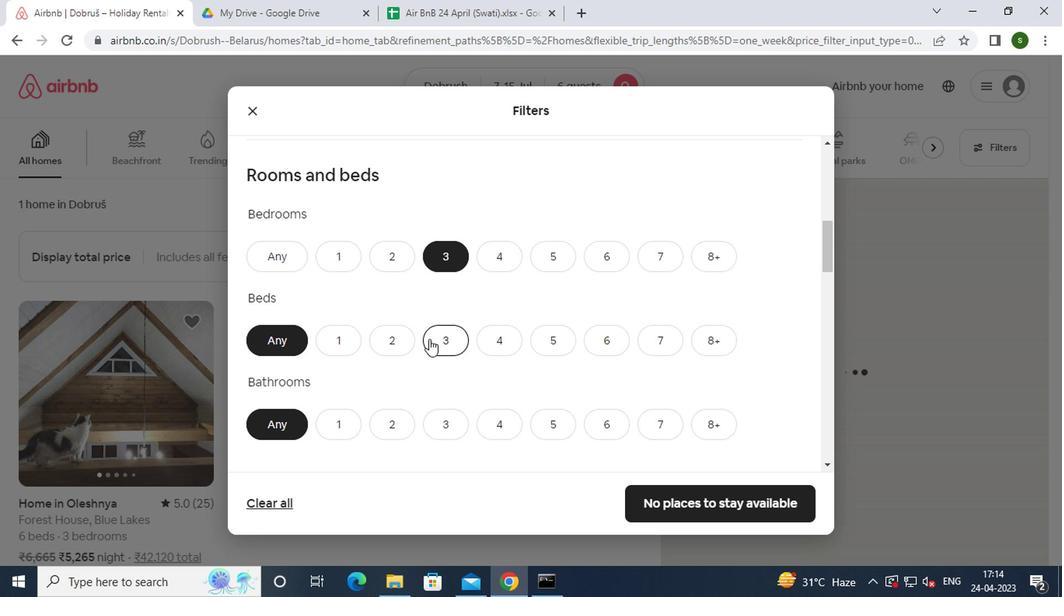 
Action: Mouse moved to (444, 422)
Screenshot: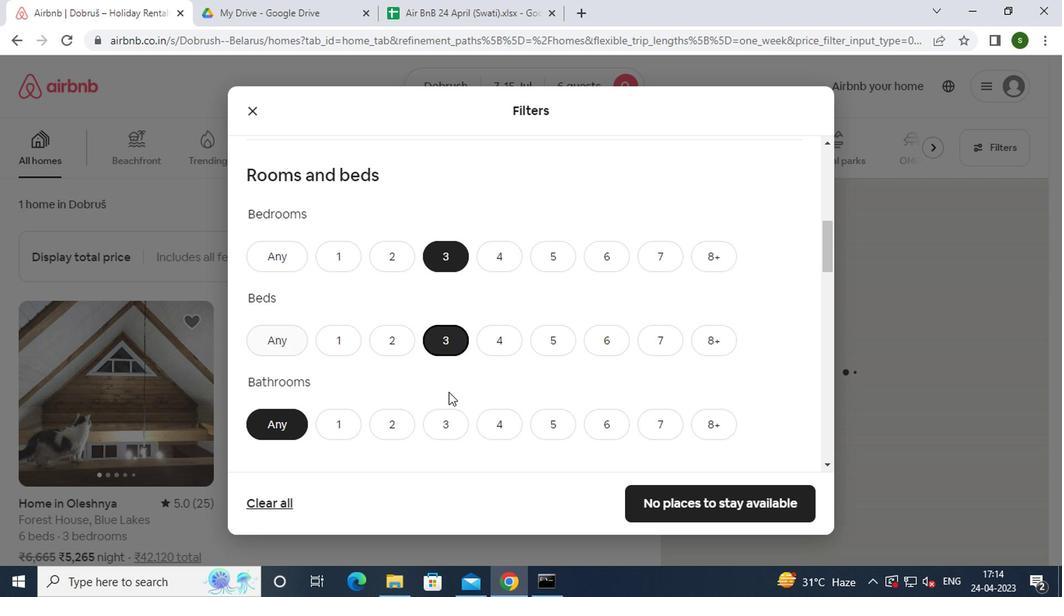 
Action: Mouse pressed left at (444, 422)
Screenshot: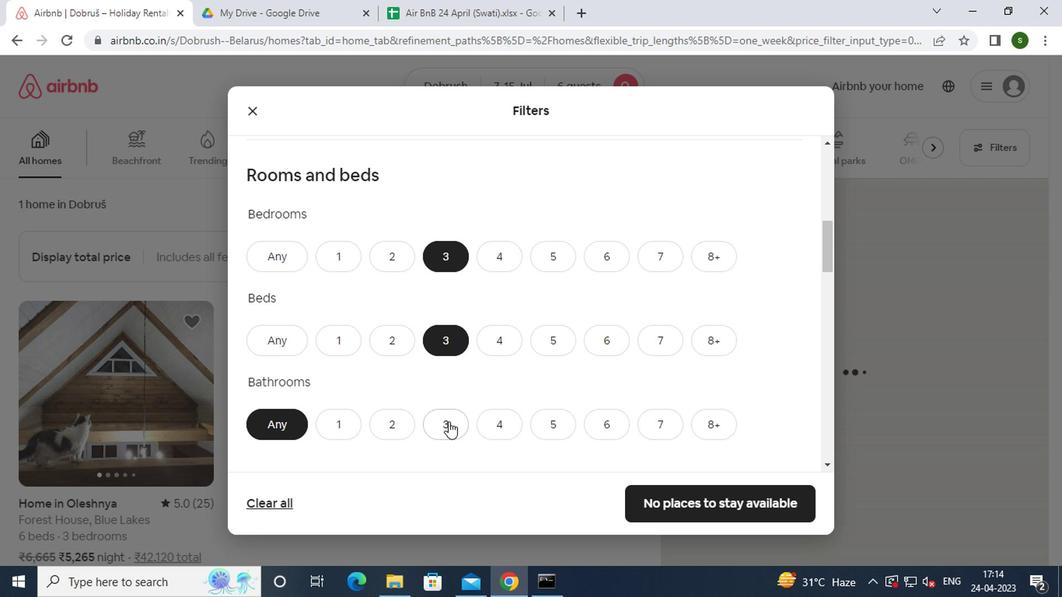 
Action: Mouse moved to (466, 365)
Screenshot: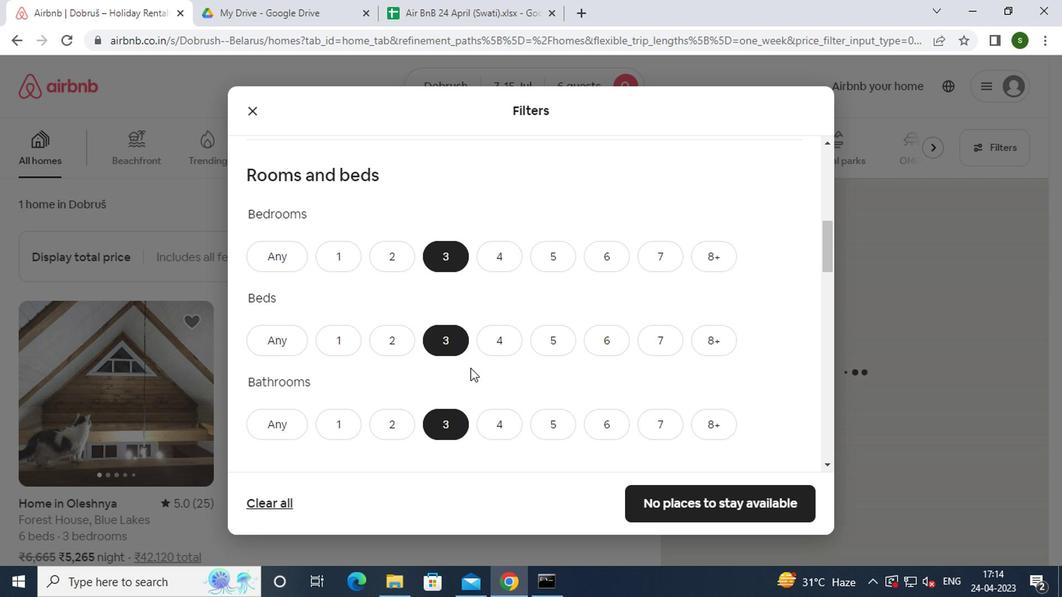 
Action: Mouse scrolled (466, 364) with delta (0, 0)
Screenshot: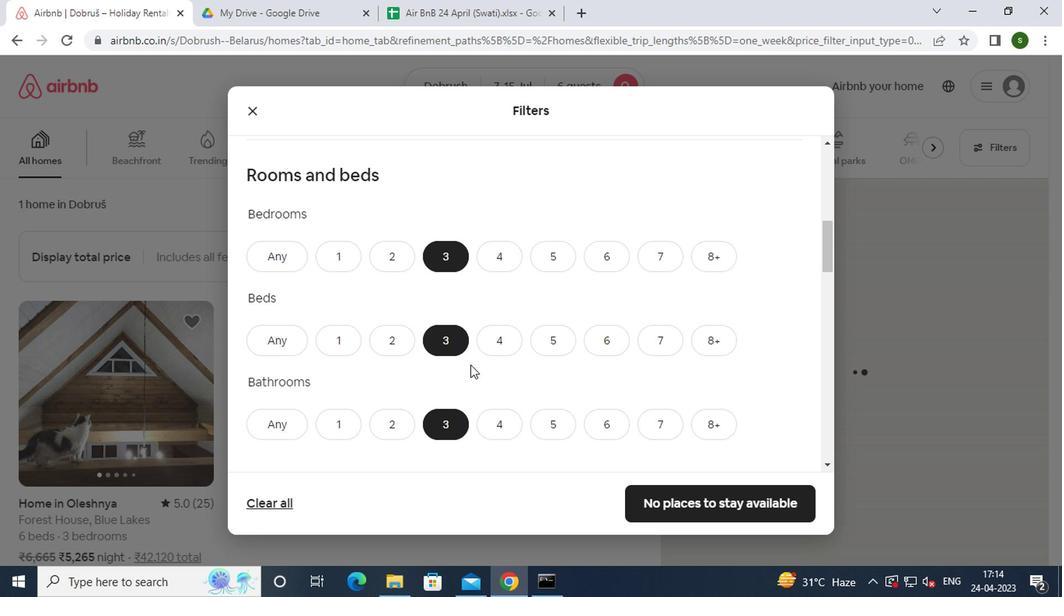 
Action: Mouse scrolled (466, 364) with delta (0, 0)
Screenshot: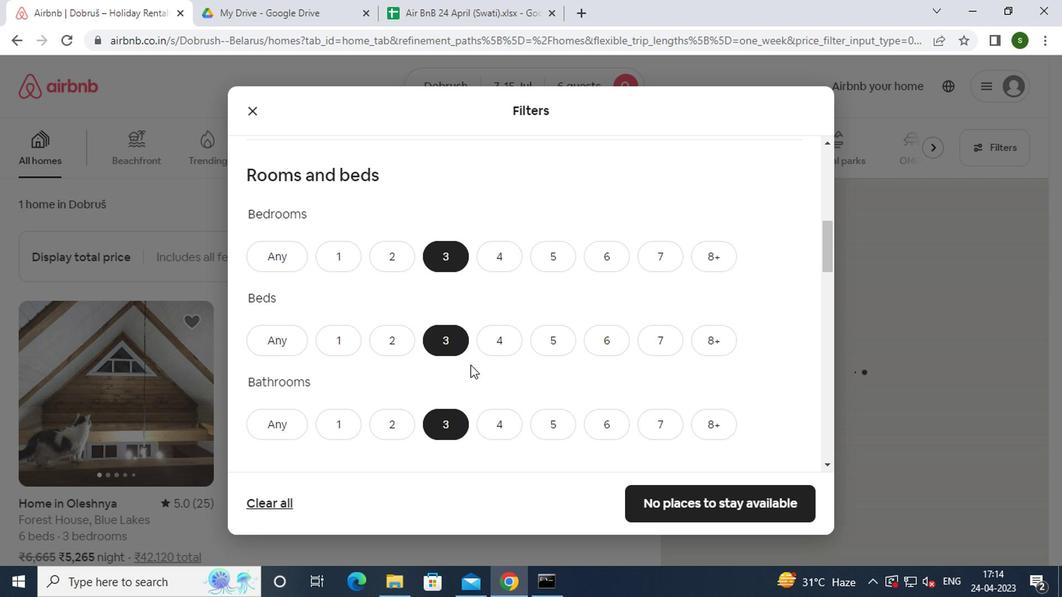 
Action: Mouse scrolled (466, 364) with delta (0, 0)
Screenshot: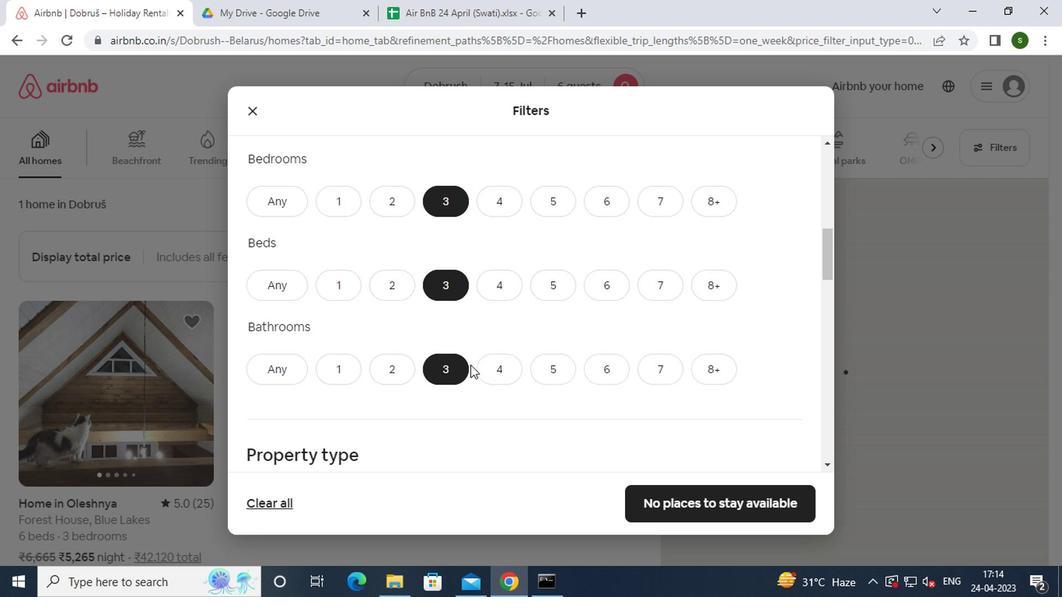 
Action: Mouse moved to (349, 346)
Screenshot: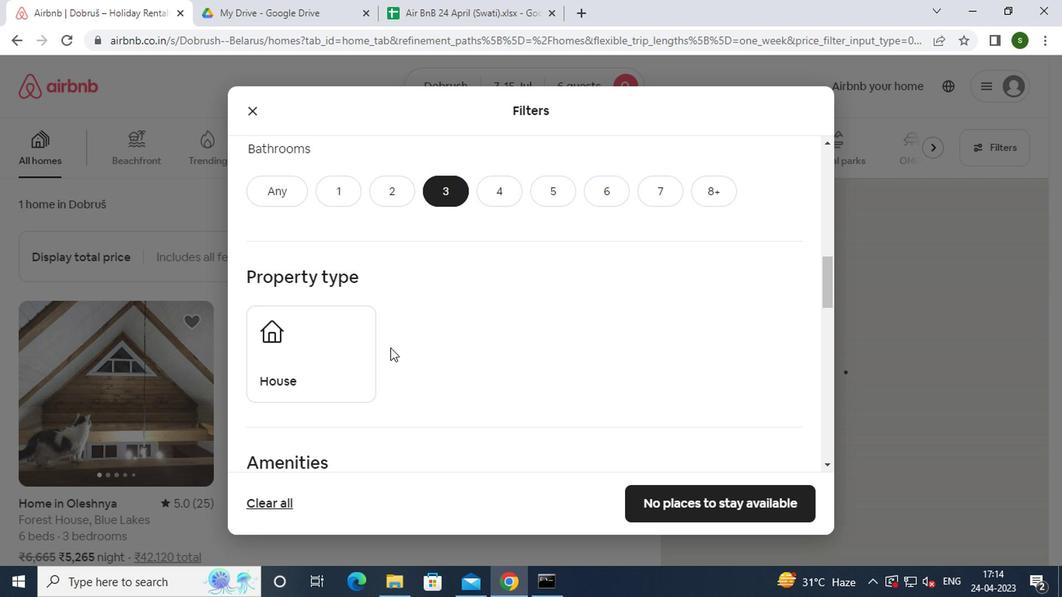 
Action: Mouse pressed left at (349, 346)
Screenshot: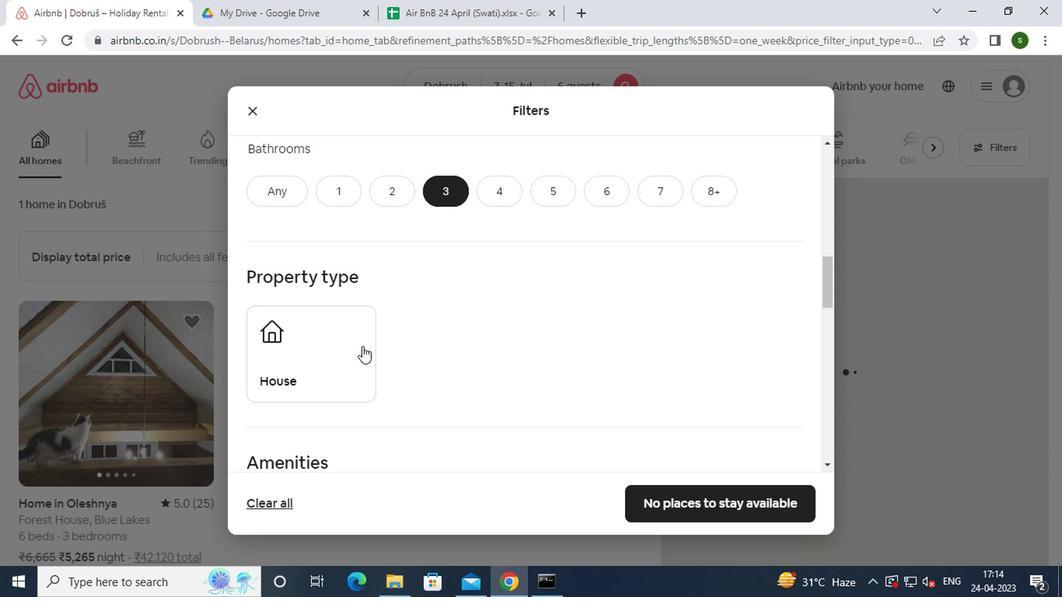 
Action: Mouse moved to (530, 344)
Screenshot: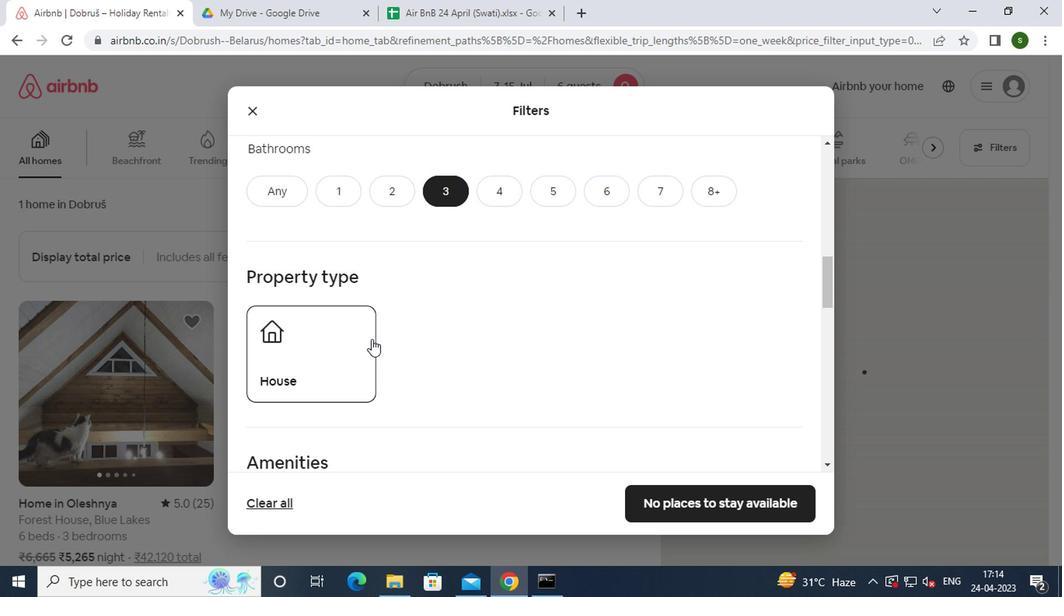 
Action: Mouse scrolled (530, 343) with delta (0, -1)
Screenshot: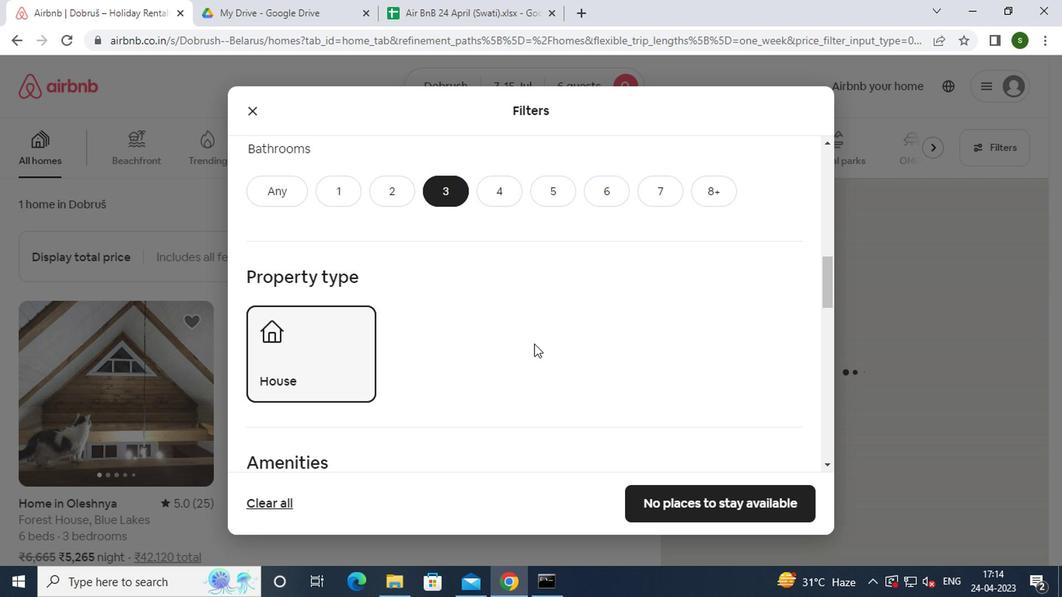 
Action: Mouse scrolled (530, 343) with delta (0, -1)
Screenshot: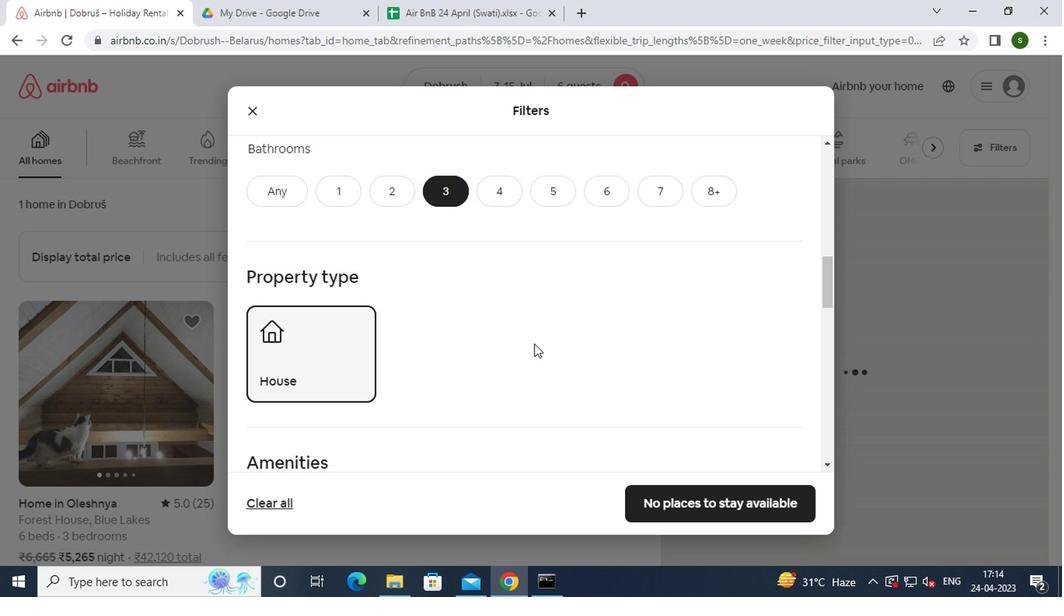 
Action: Mouse scrolled (530, 343) with delta (0, -1)
Screenshot: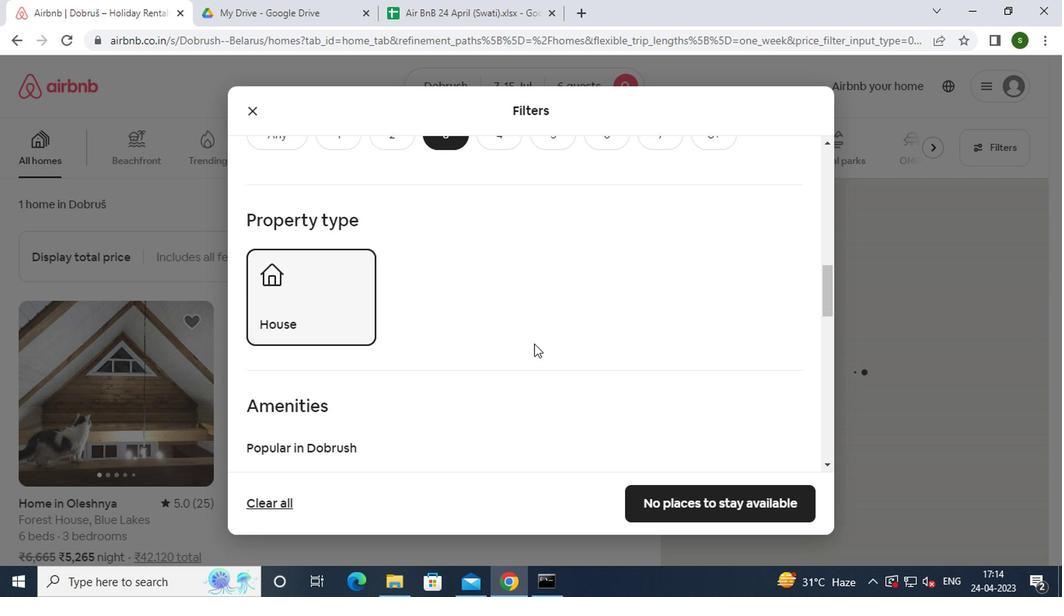 
Action: Mouse moved to (348, 350)
Screenshot: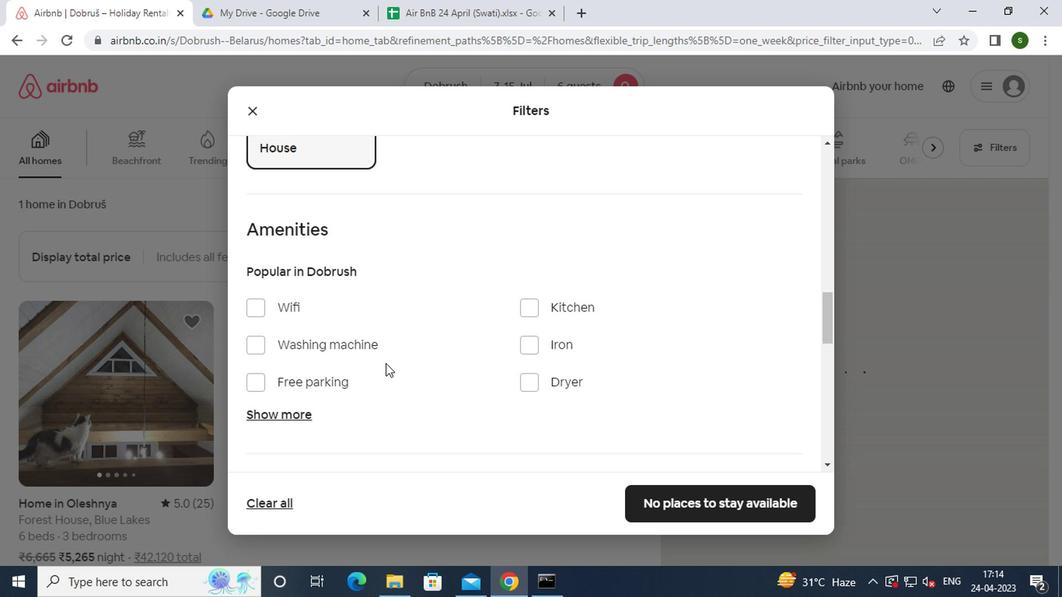 
Action: Mouse pressed left at (348, 350)
Screenshot: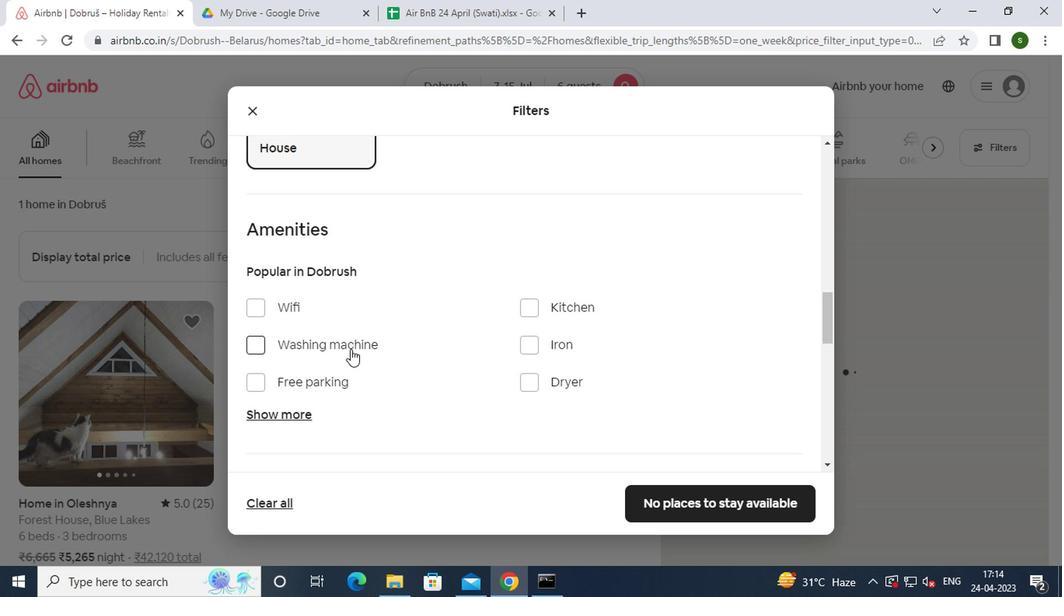 
Action: Mouse moved to (520, 338)
Screenshot: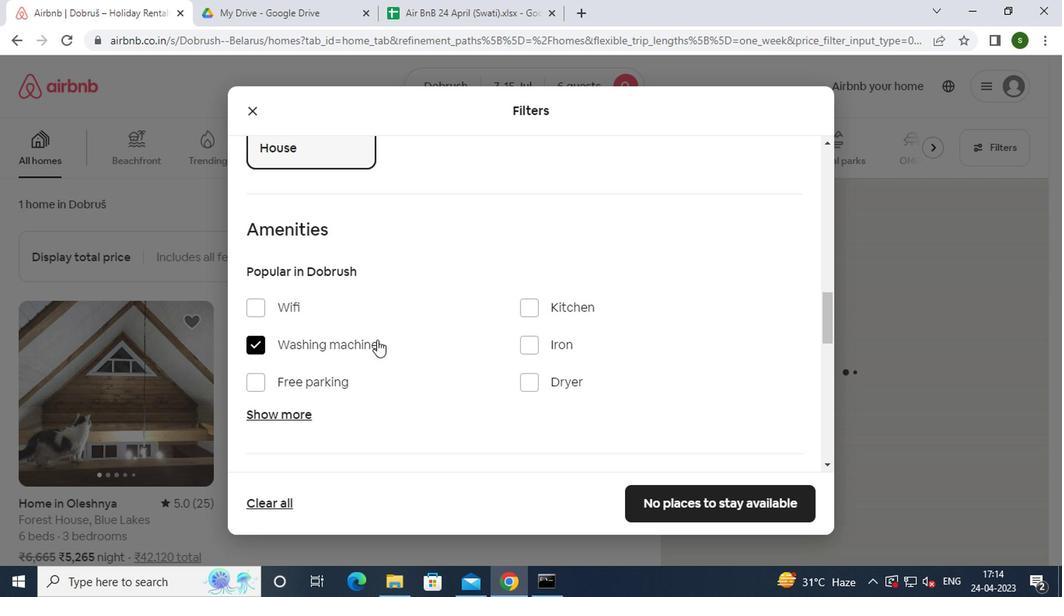 
Action: Mouse scrolled (520, 337) with delta (0, -1)
Screenshot: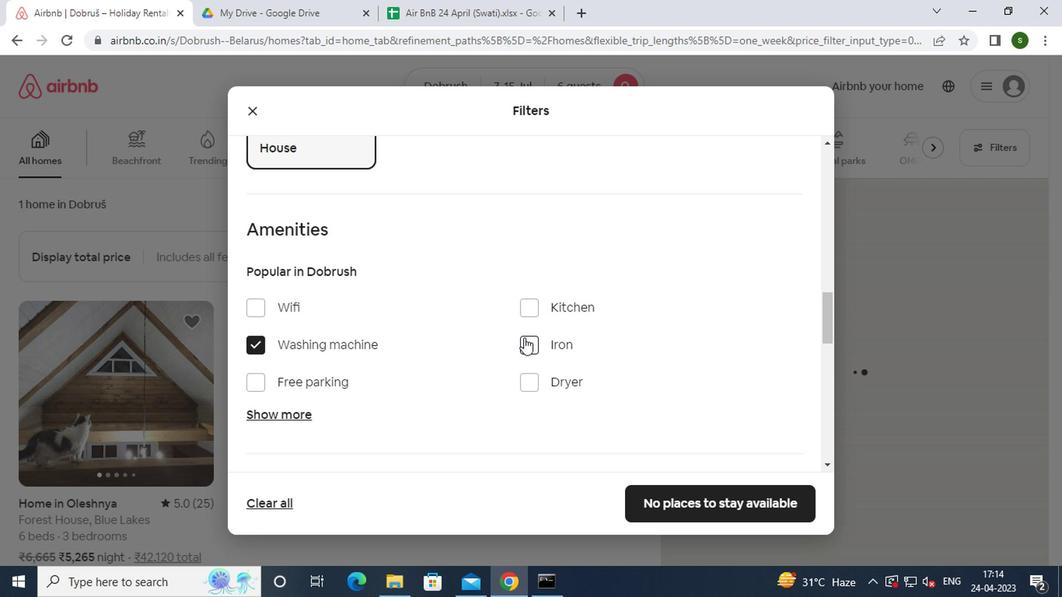 
Action: Mouse scrolled (520, 337) with delta (0, -1)
Screenshot: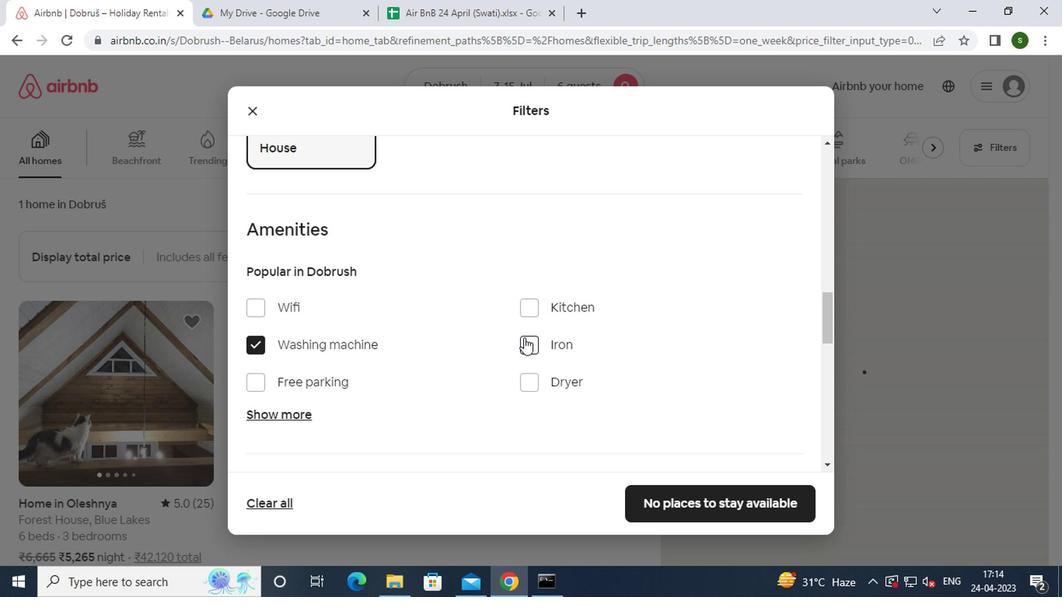 
Action: Mouse scrolled (520, 337) with delta (0, -1)
Screenshot: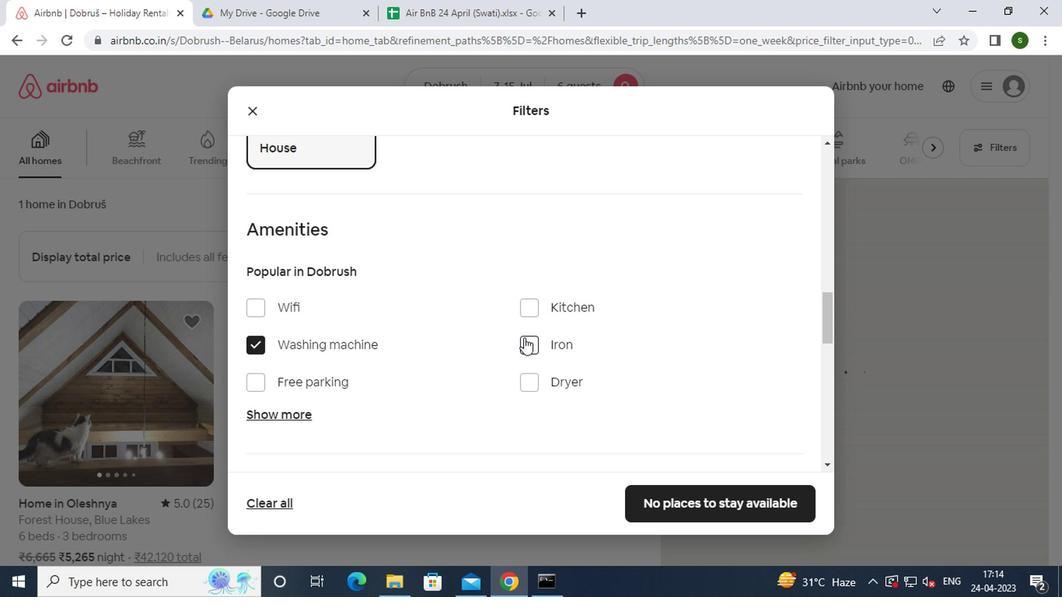 
Action: Mouse scrolled (520, 337) with delta (0, -1)
Screenshot: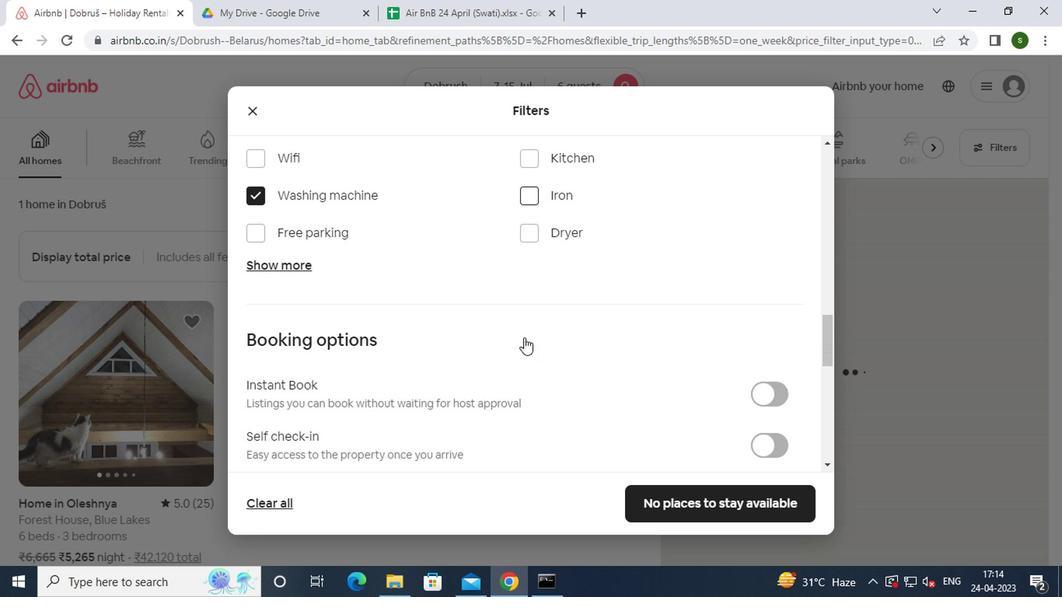 
Action: Mouse moved to (769, 279)
Screenshot: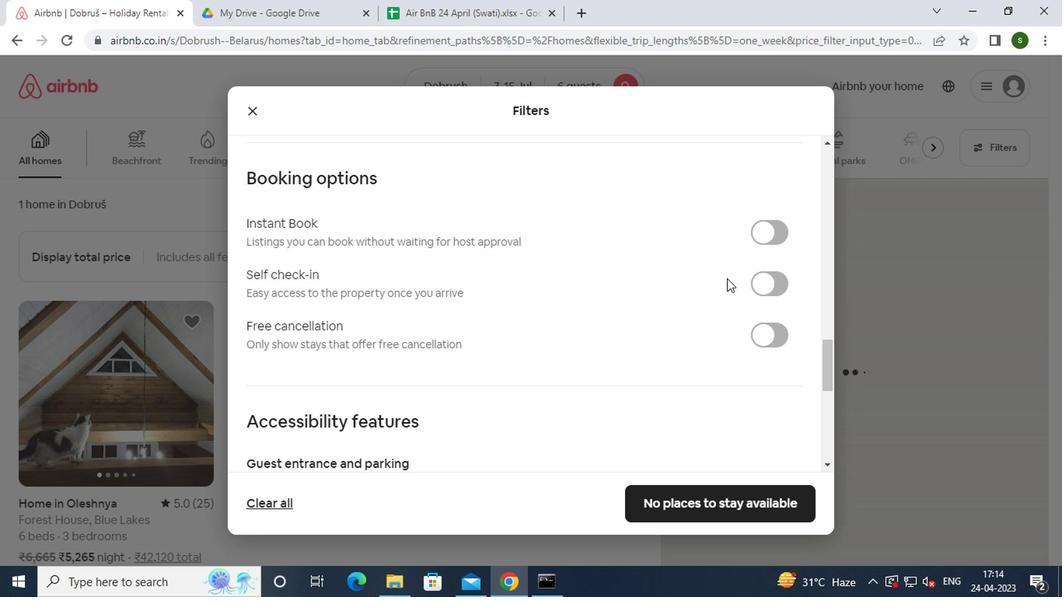 
Action: Mouse pressed left at (769, 279)
Screenshot: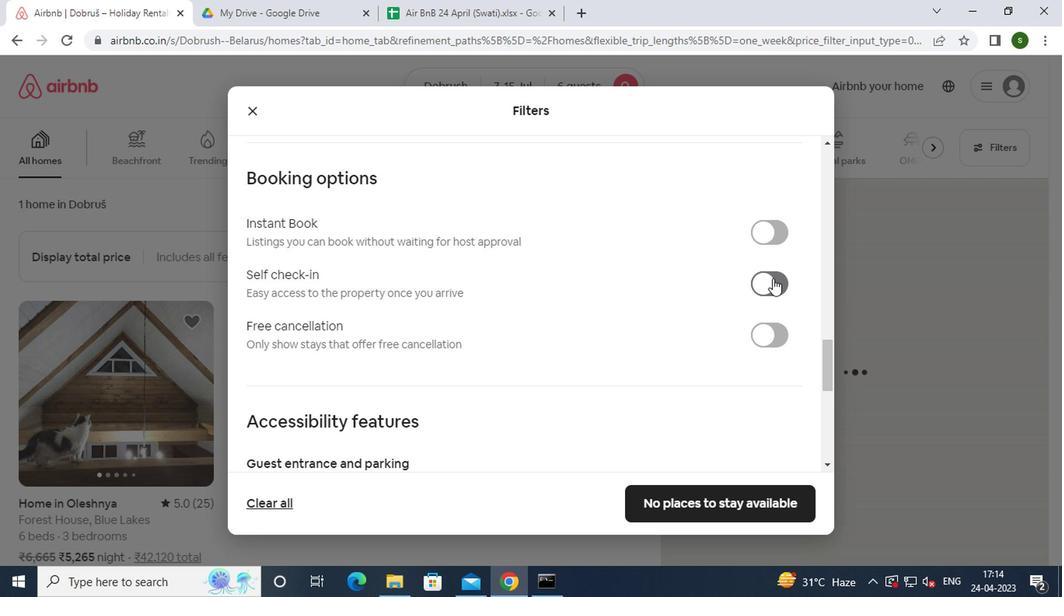 
Action: Mouse moved to (657, 323)
Screenshot: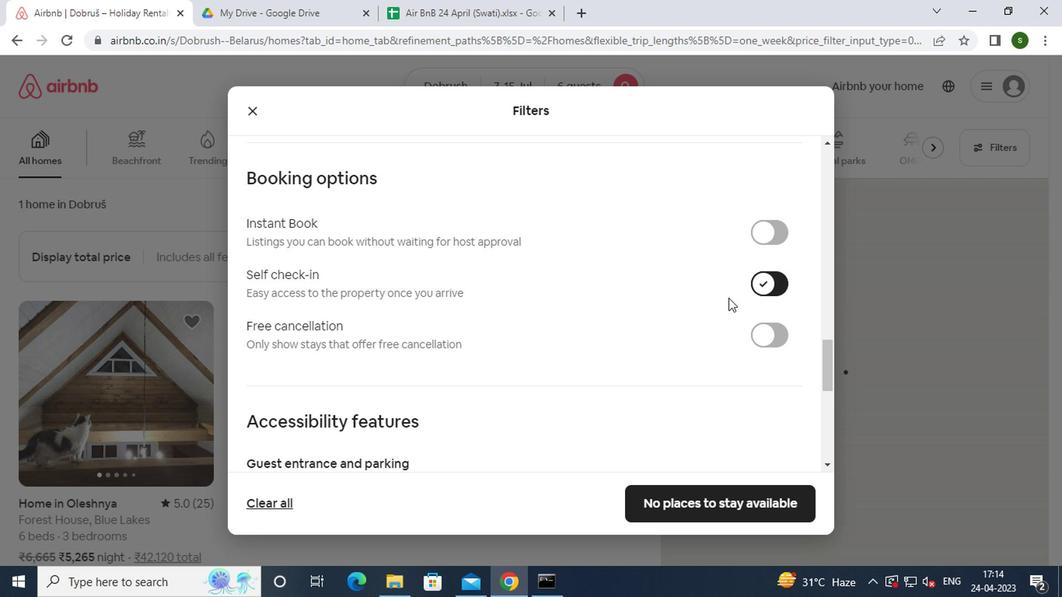 
Action: Mouse scrolled (657, 322) with delta (0, -1)
Screenshot: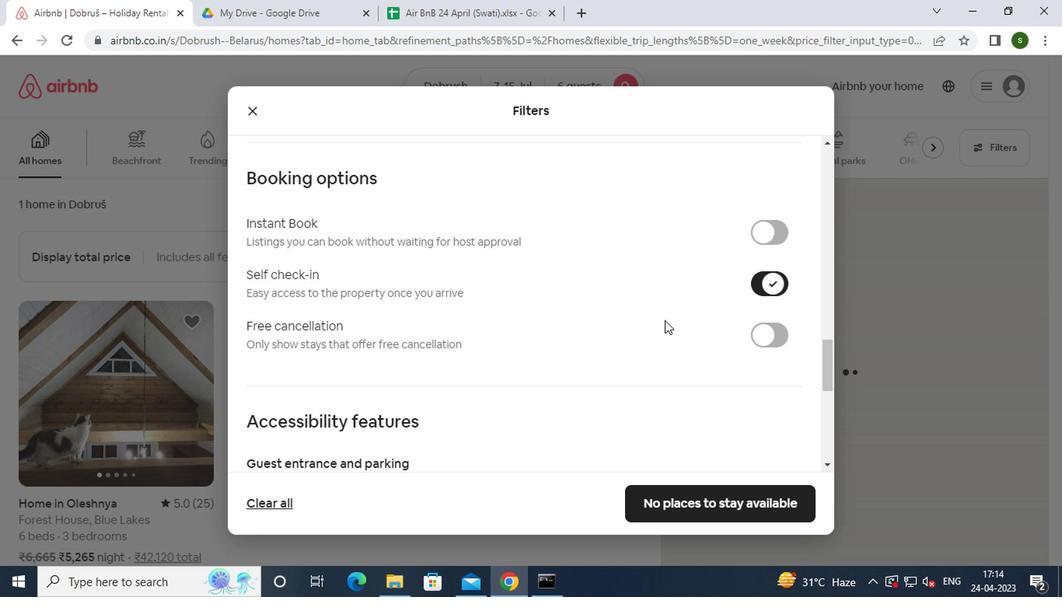 
Action: Mouse scrolled (657, 322) with delta (0, -1)
Screenshot: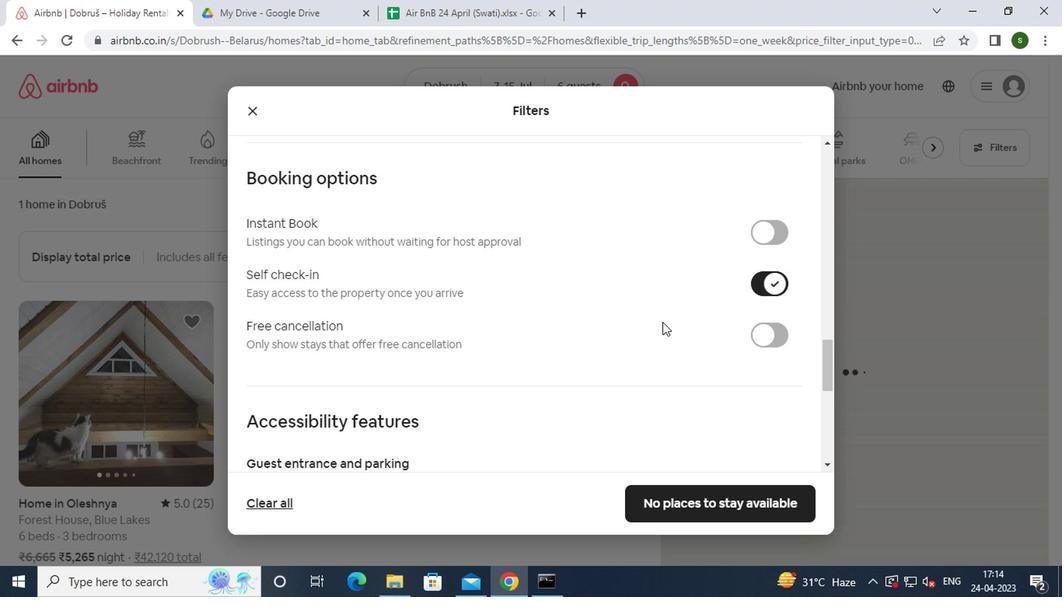 
Action: Mouse scrolled (657, 322) with delta (0, -1)
Screenshot: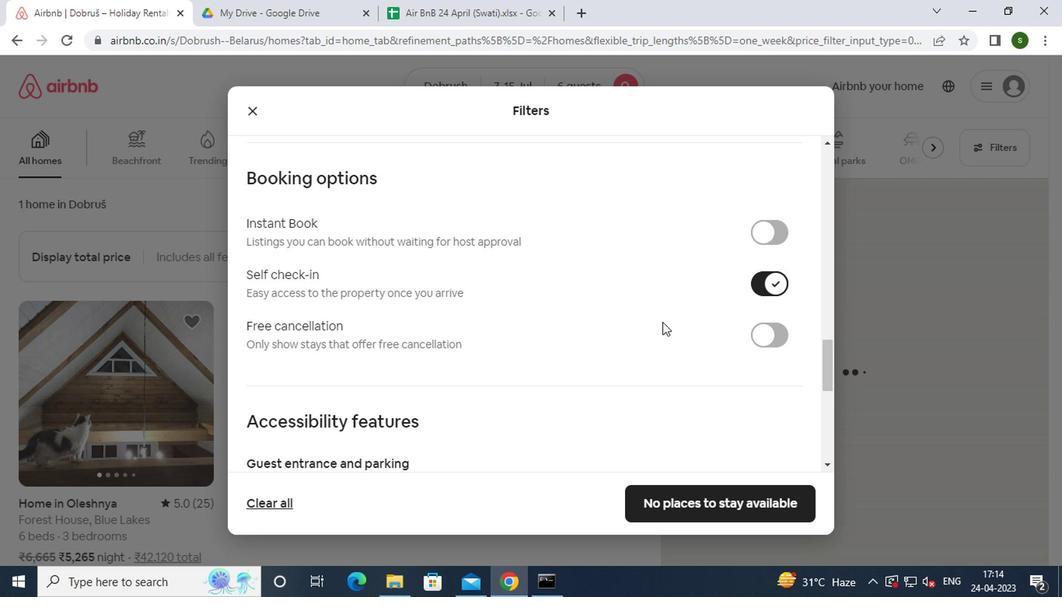 
Action: Mouse scrolled (657, 322) with delta (0, -1)
Screenshot: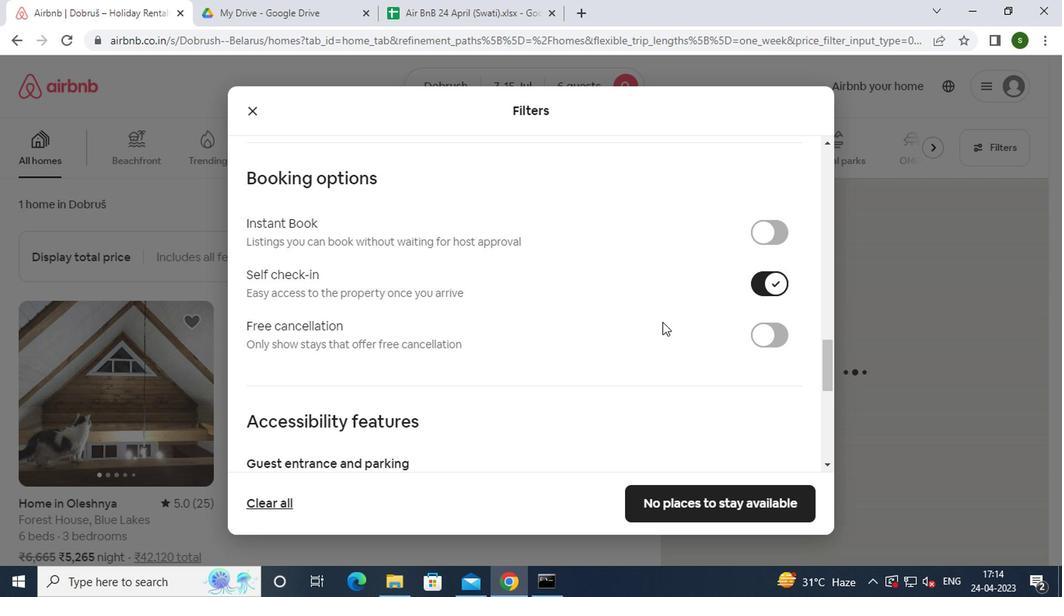 
Action: Mouse scrolled (657, 322) with delta (0, -1)
Screenshot: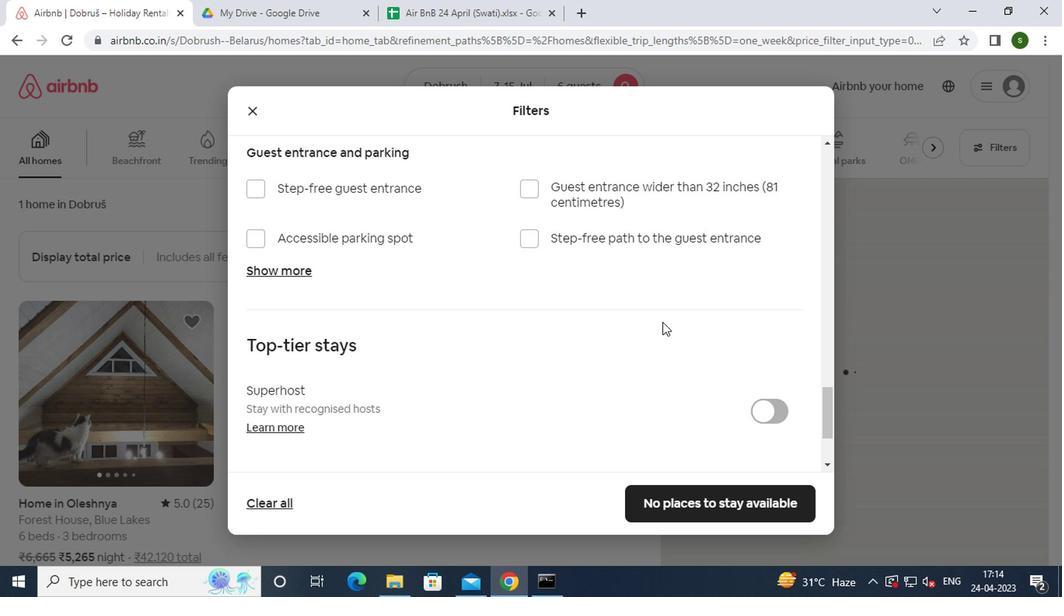 
Action: Mouse scrolled (657, 322) with delta (0, -1)
Screenshot: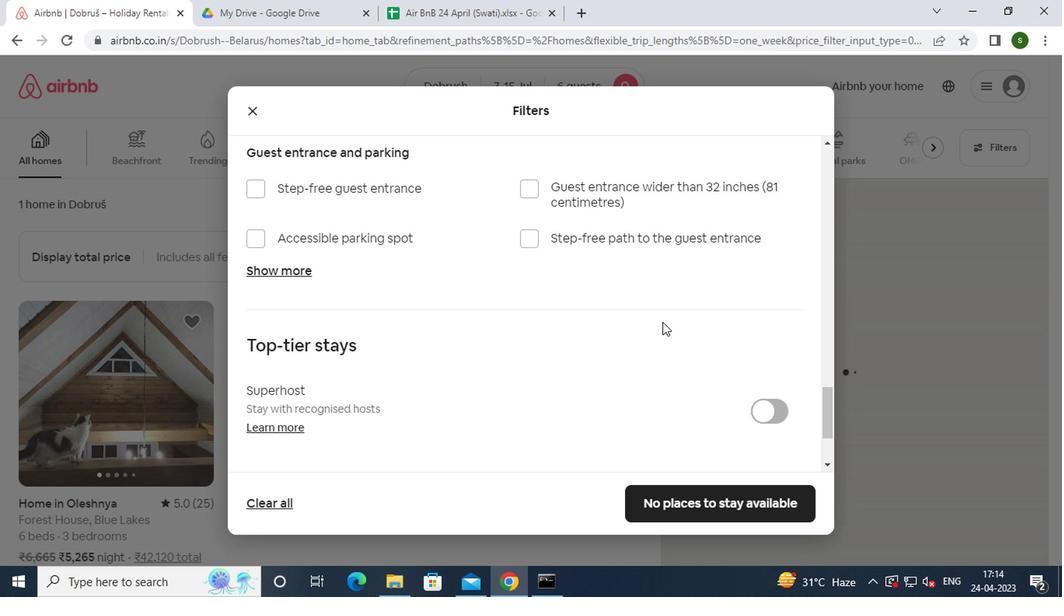 
Action: Mouse scrolled (657, 322) with delta (0, -1)
Screenshot: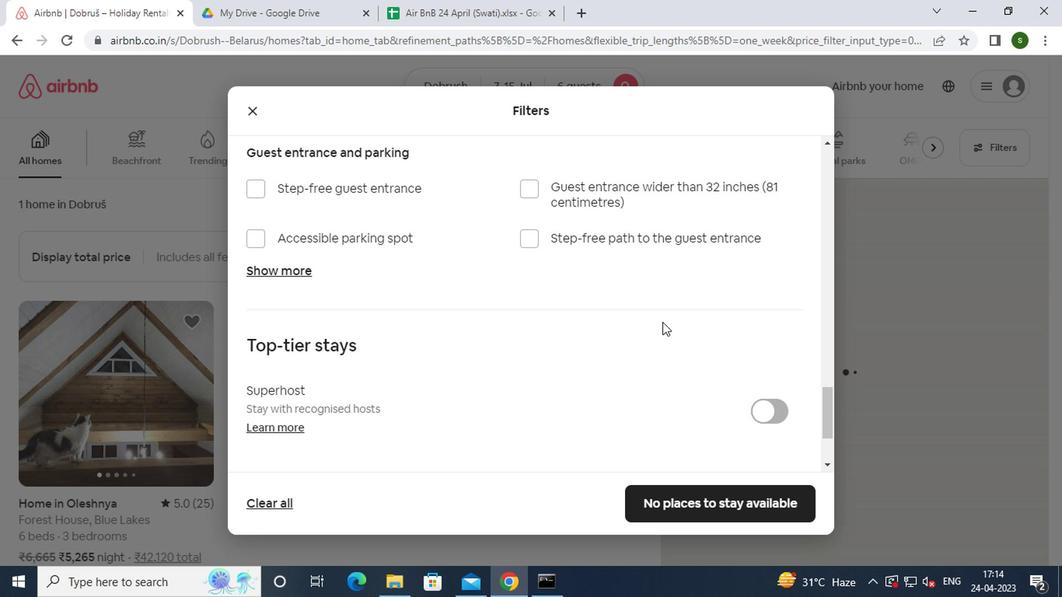 
Action: Mouse scrolled (657, 322) with delta (0, -1)
Screenshot: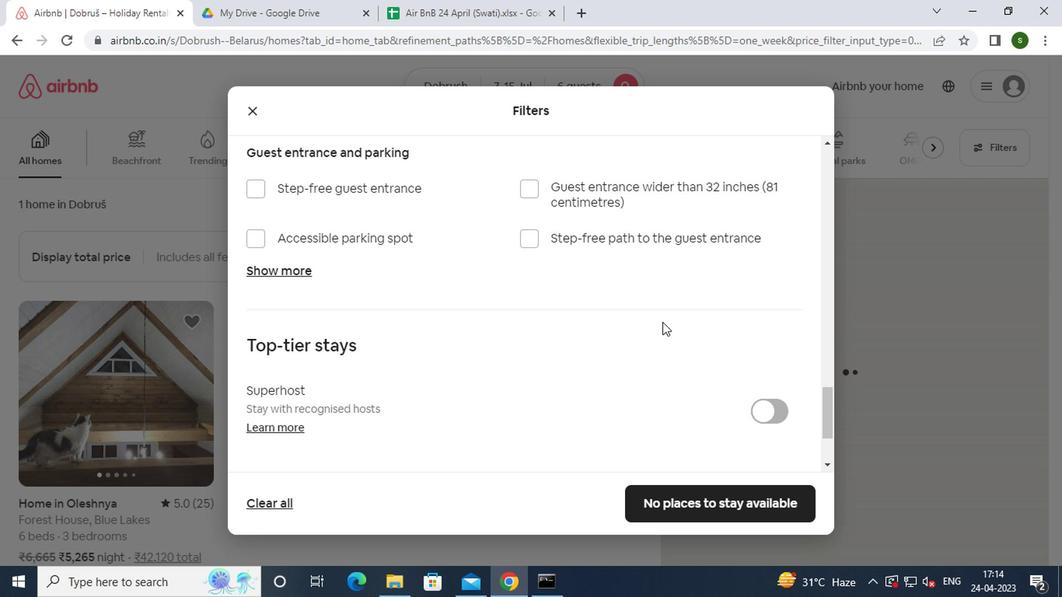 
Action: Mouse moved to (717, 504)
Screenshot: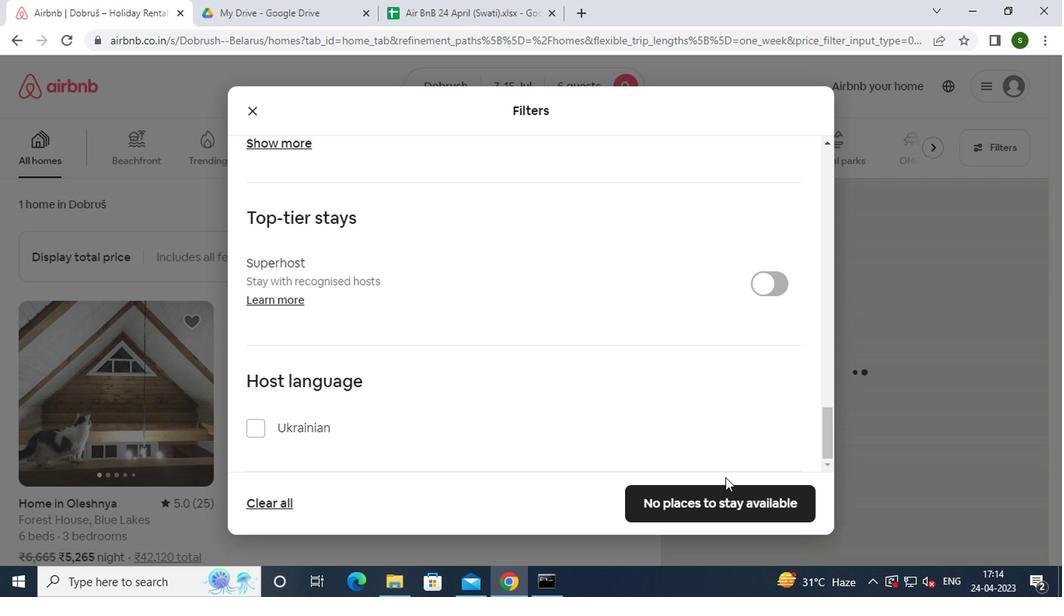 
Action: Mouse pressed left at (717, 504)
Screenshot: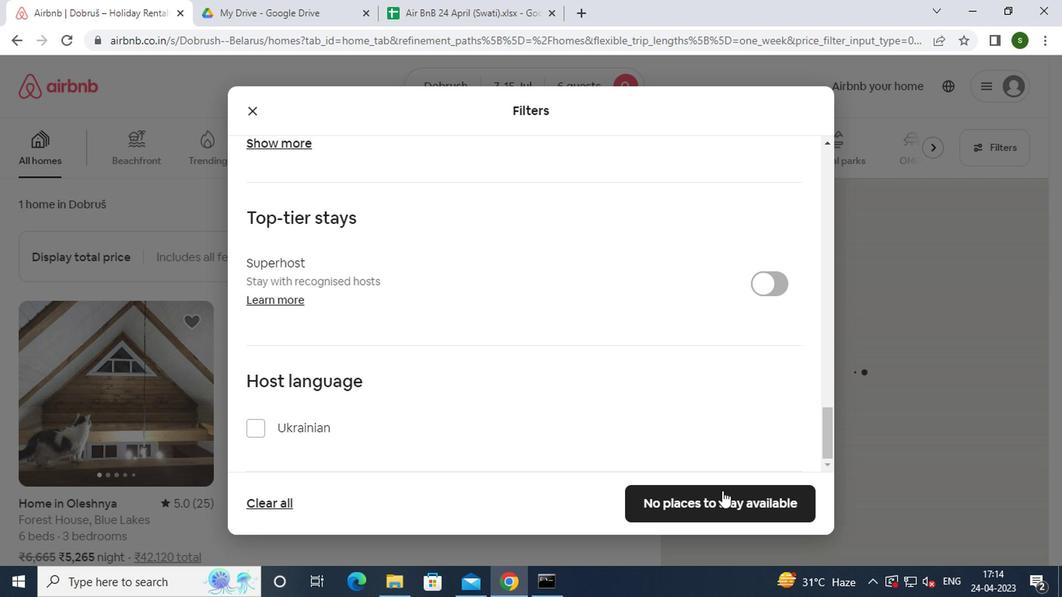 
Action: Mouse moved to (549, 338)
Screenshot: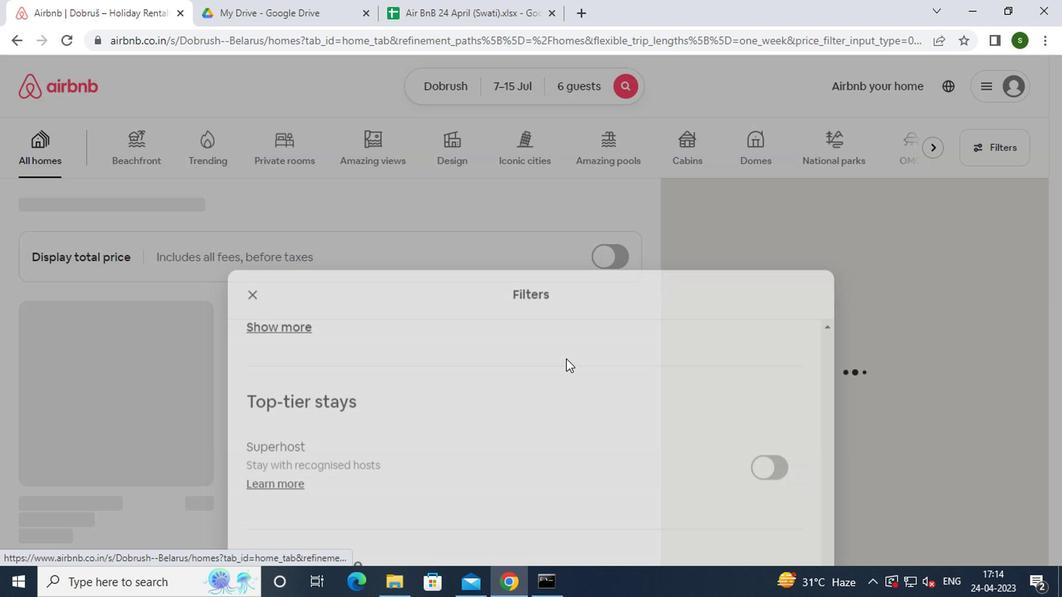 
